 Task: Create a schedule automation trigger every 2 weeks on friday at 02:00 PM starting on May 1, 2021.
Action: Mouse moved to (1037, 297)
Screenshot: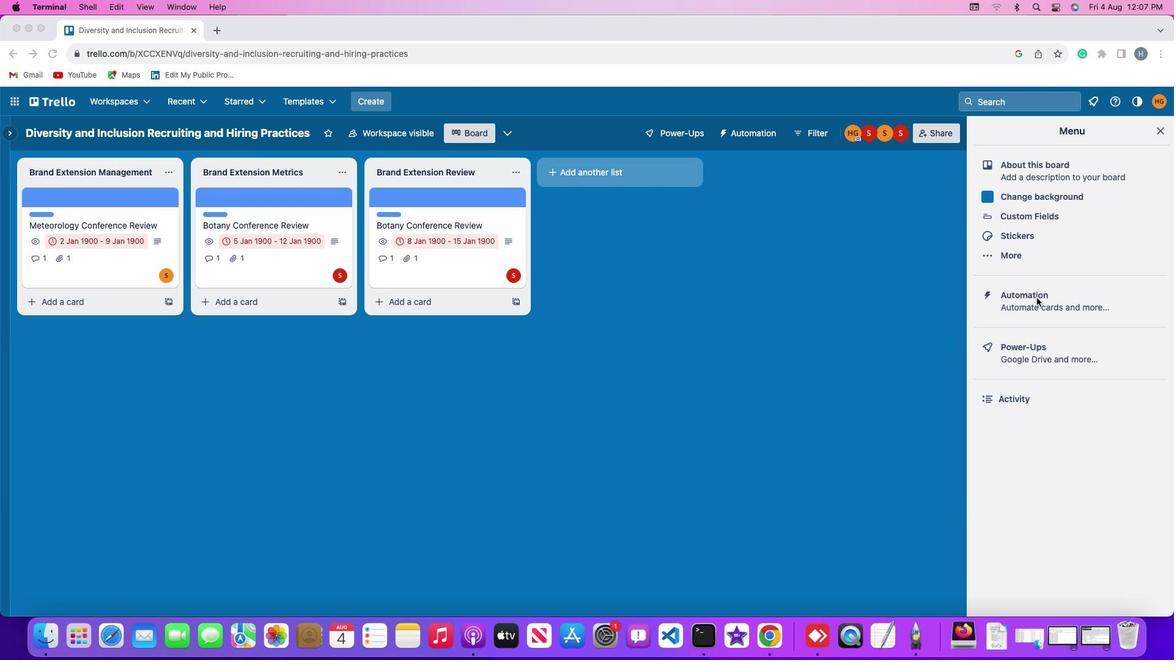 
Action: Mouse pressed left at (1037, 297)
Screenshot: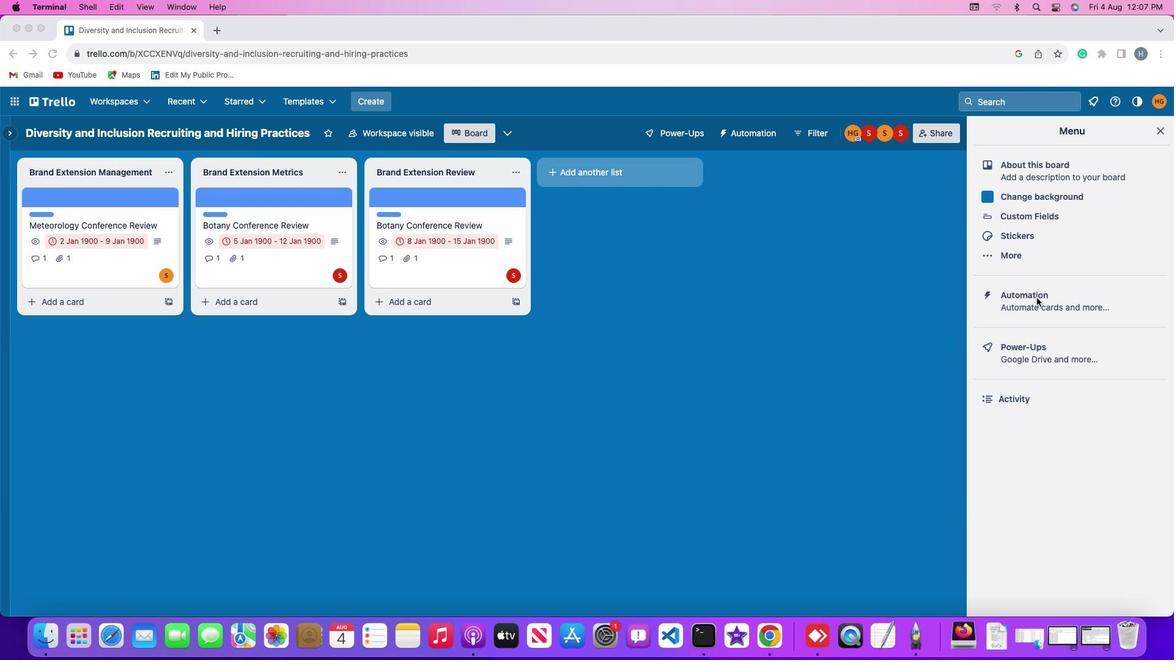 
Action: Mouse moved to (1046, 299)
Screenshot: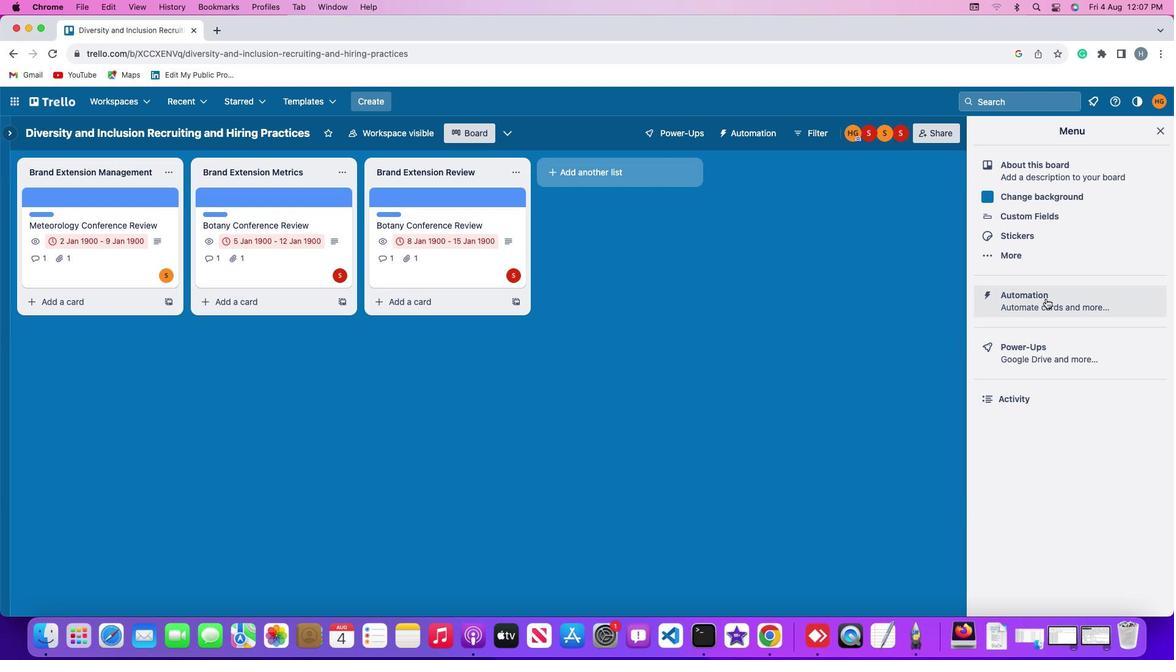 
Action: Mouse pressed left at (1046, 299)
Screenshot: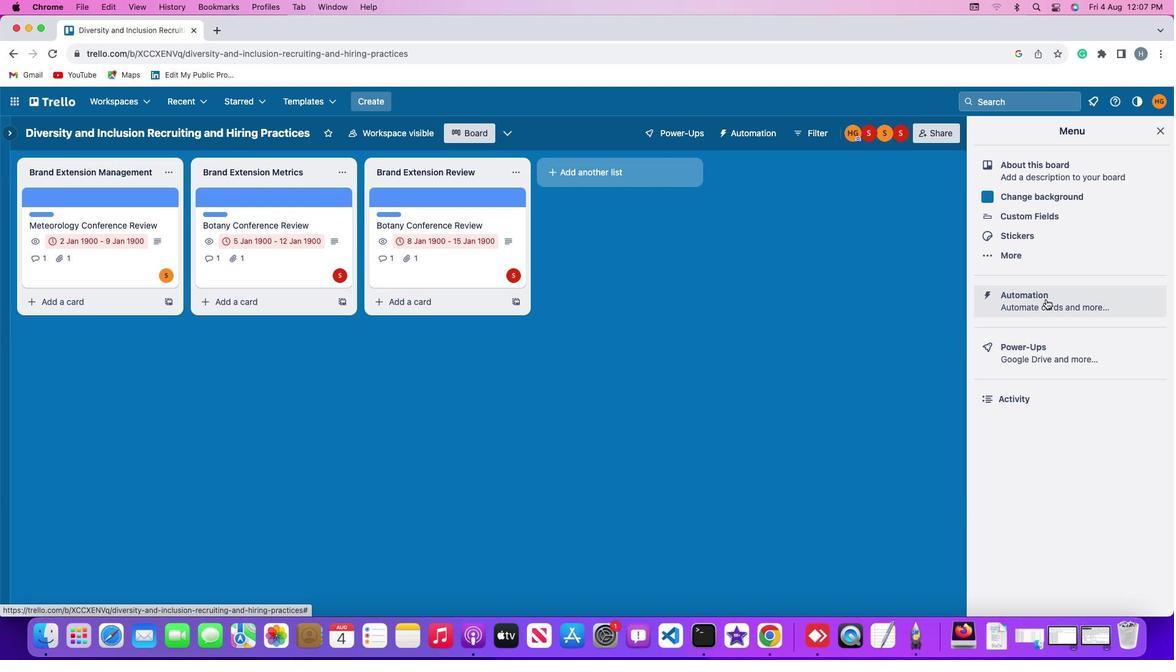 
Action: Mouse moved to (94, 259)
Screenshot: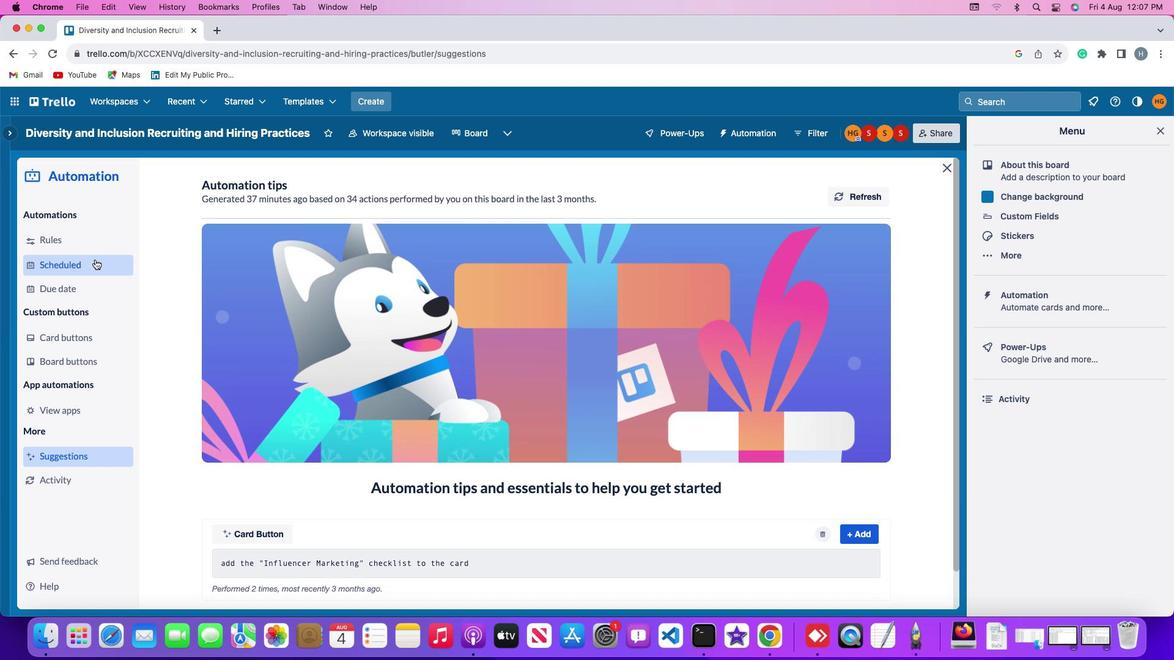
Action: Mouse pressed left at (94, 259)
Screenshot: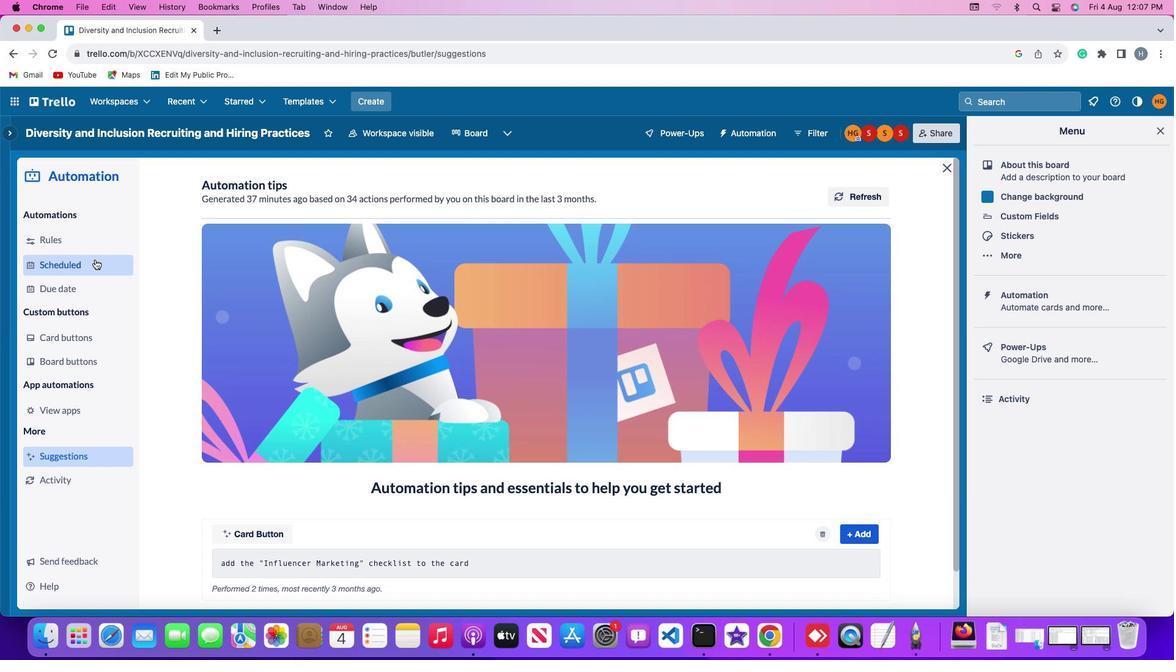 
Action: Mouse moved to (817, 189)
Screenshot: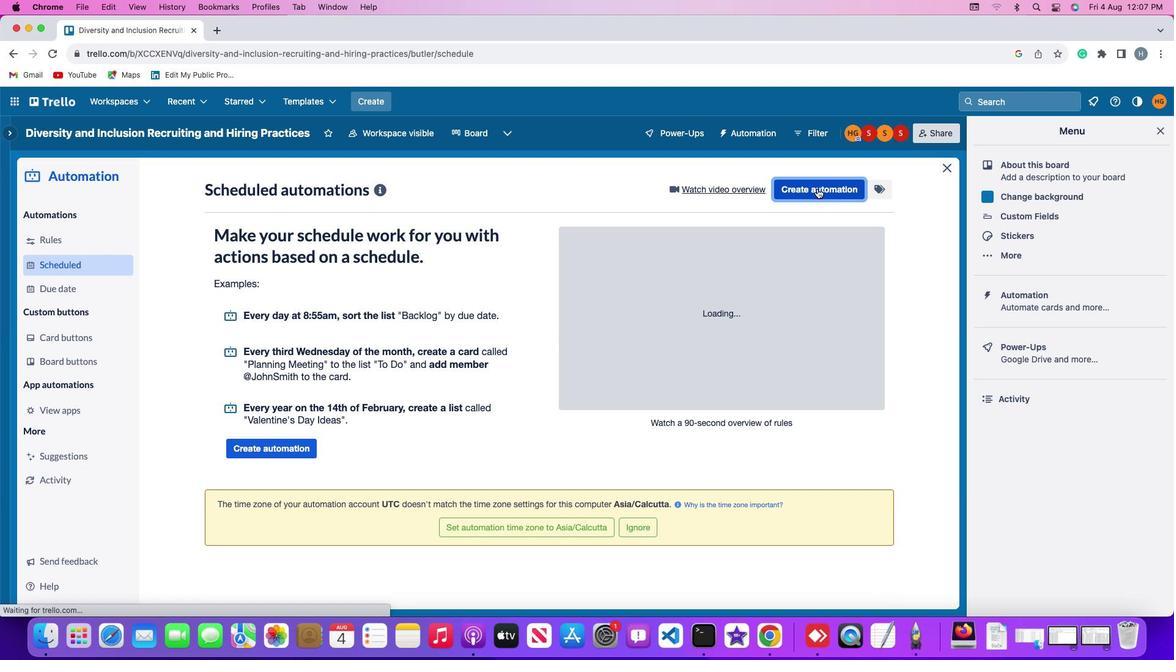 
Action: Mouse pressed left at (817, 189)
Screenshot: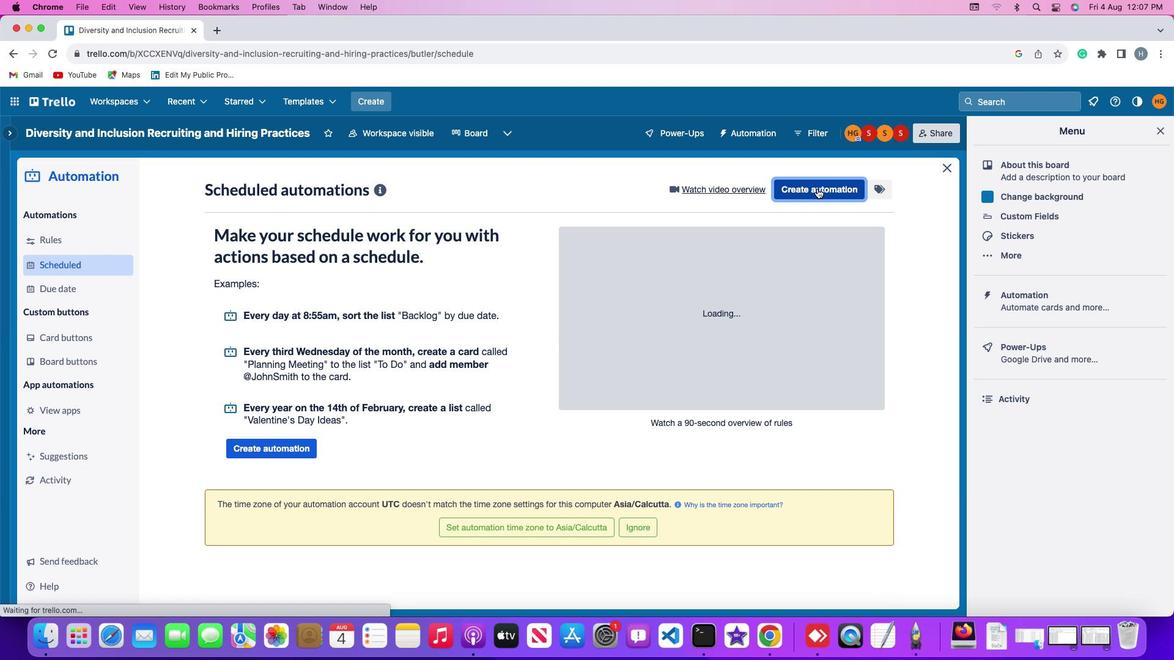
Action: Mouse moved to (664, 307)
Screenshot: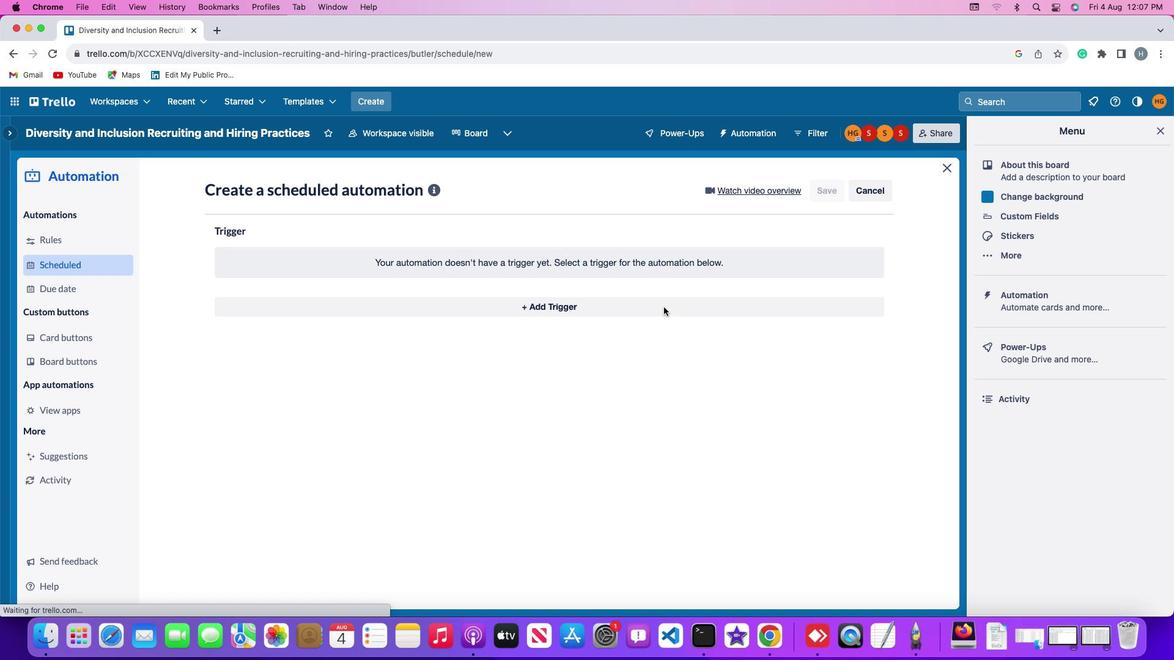 
Action: Mouse pressed left at (664, 307)
Screenshot: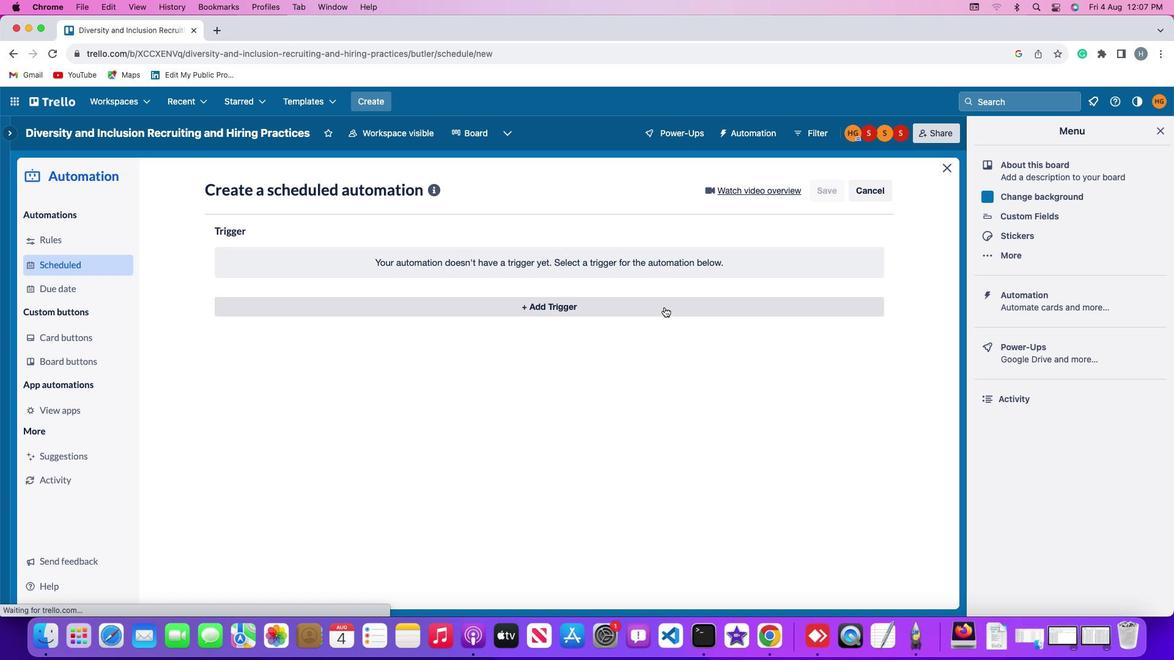 
Action: Mouse moved to (260, 435)
Screenshot: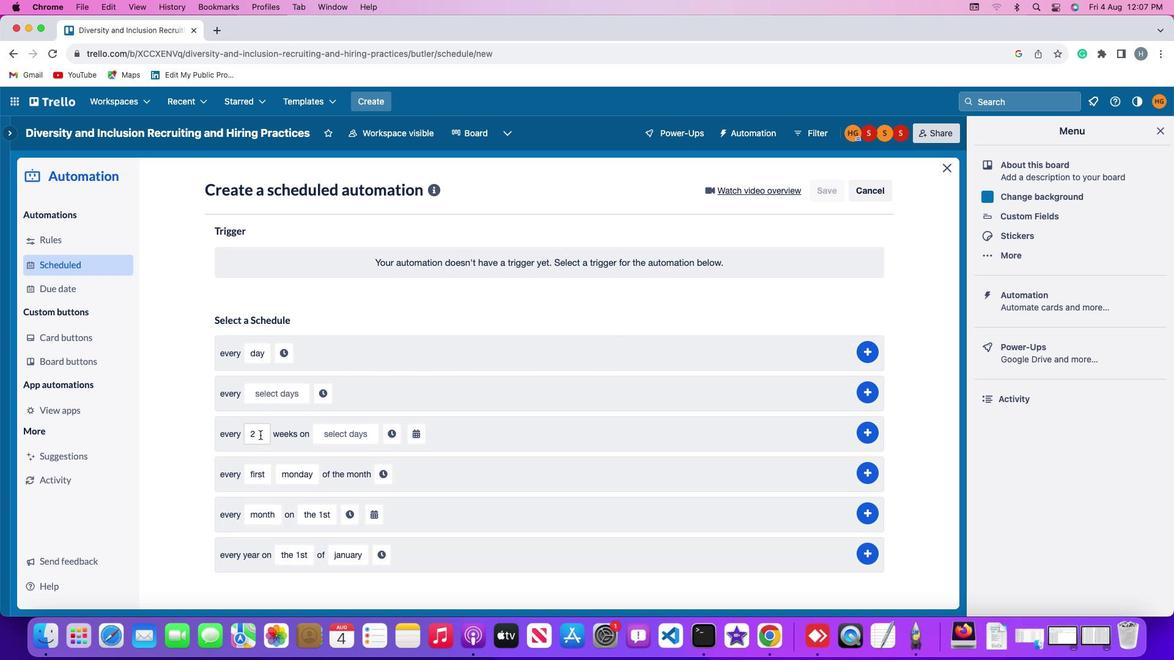
Action: Mouse pressed left at (260, 435)
Screenshot: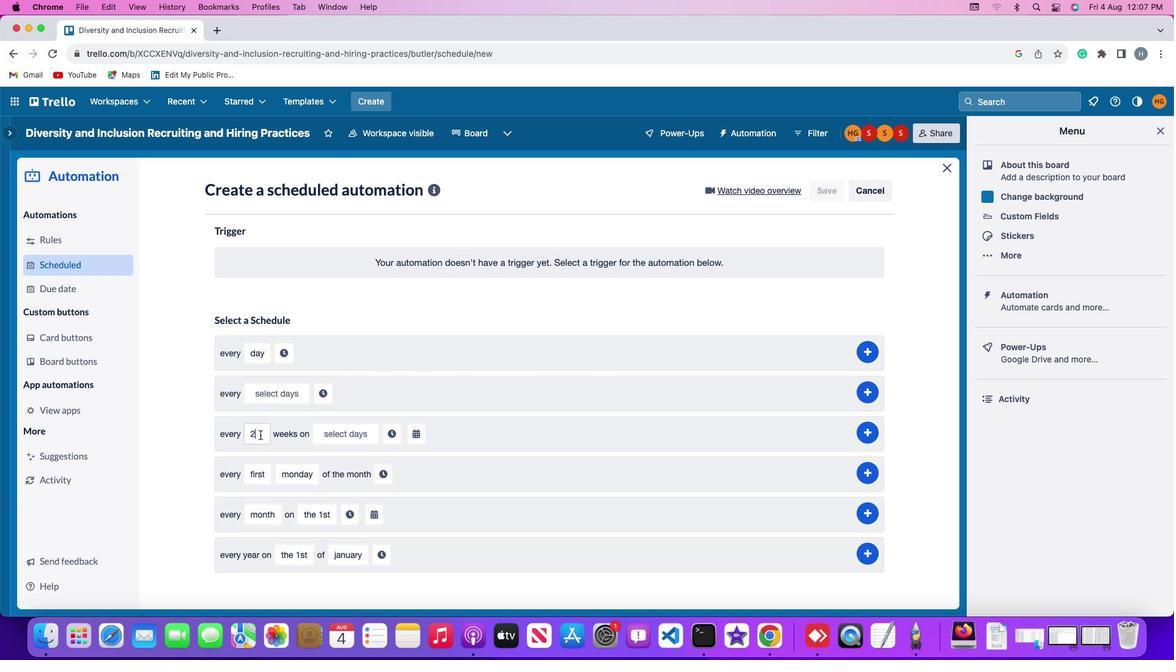 
Action: Key pressed Key.backspace'2'
Screenshot: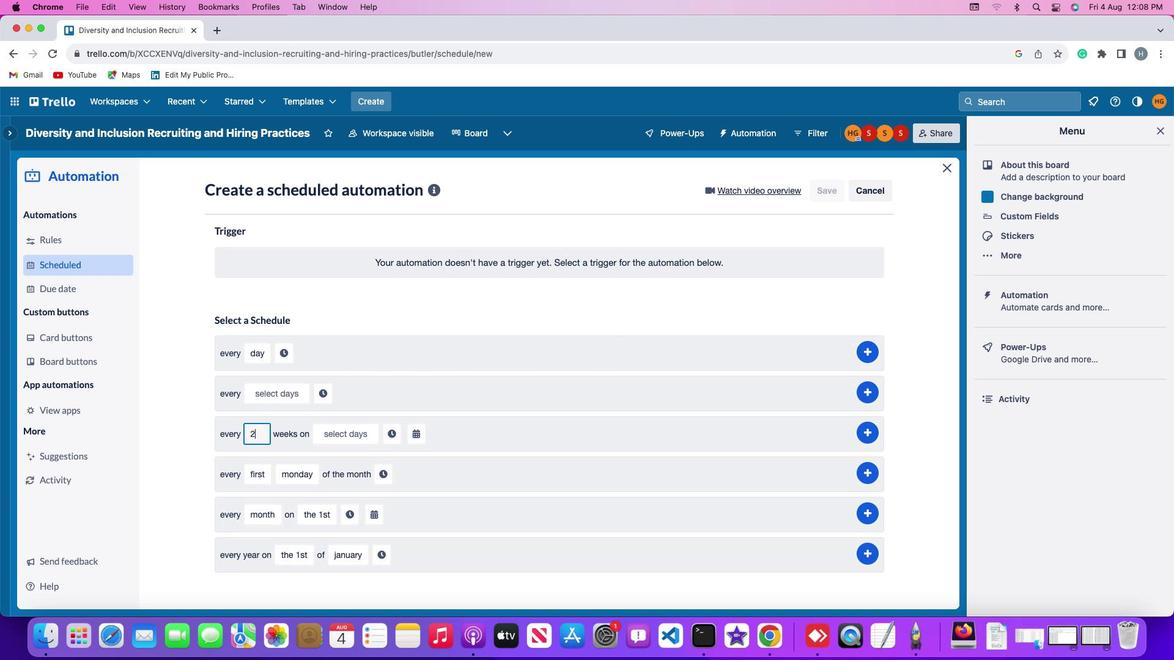 
Action: Mouse moved to (353, 365)
Screenshot: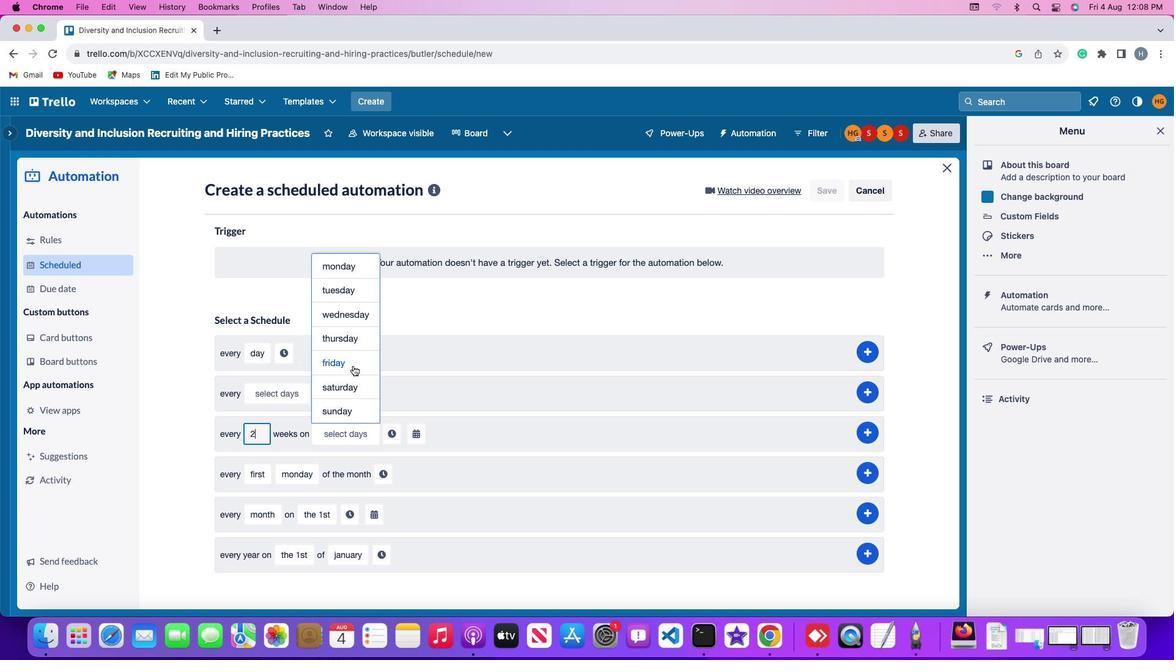 
Action: Mouse pressed left at (353, 365)
Screenshot: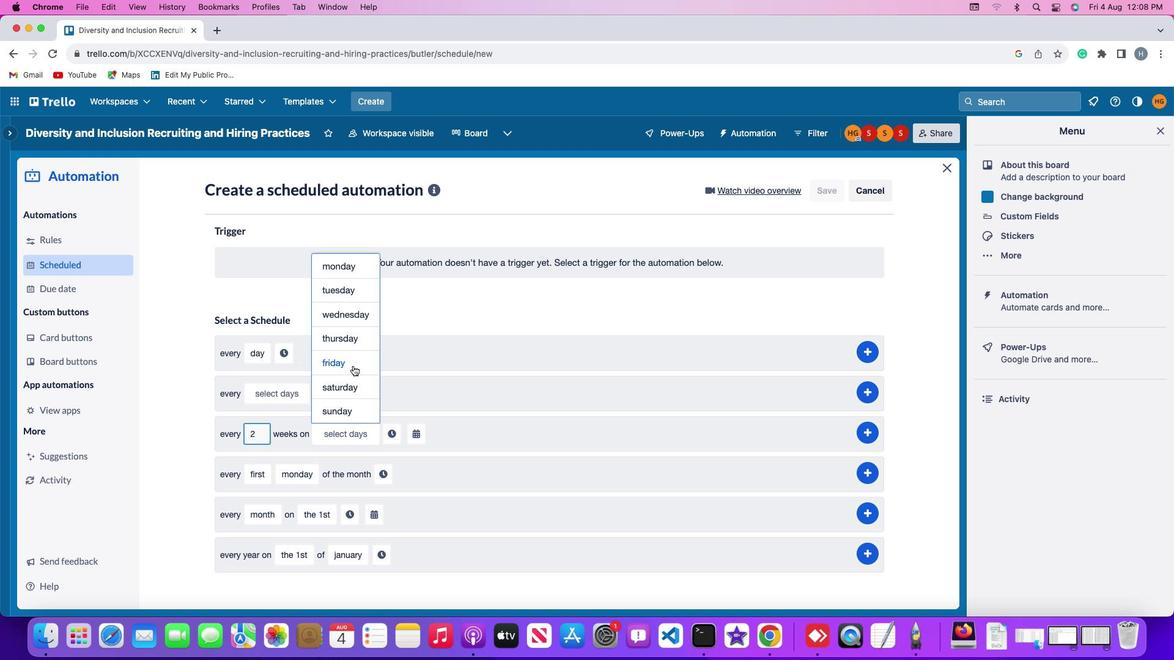 
Action: Mouse moved to (387, 430)
Screenshot: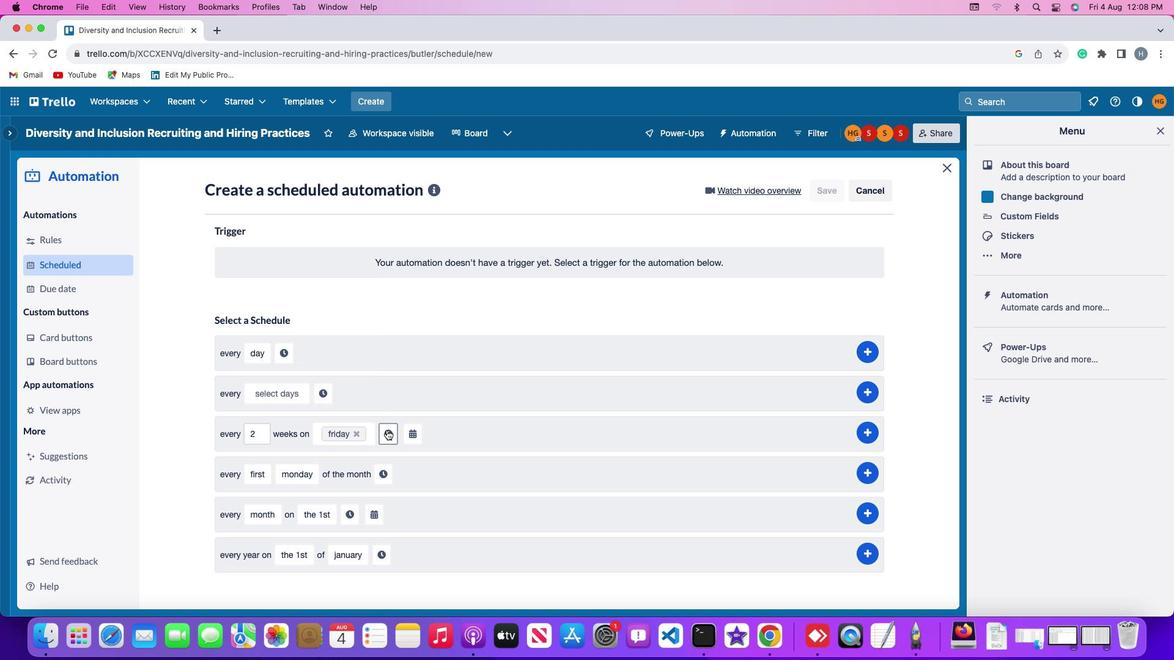 
Action: Mouse pressed left at (387, 430)
Screenshot: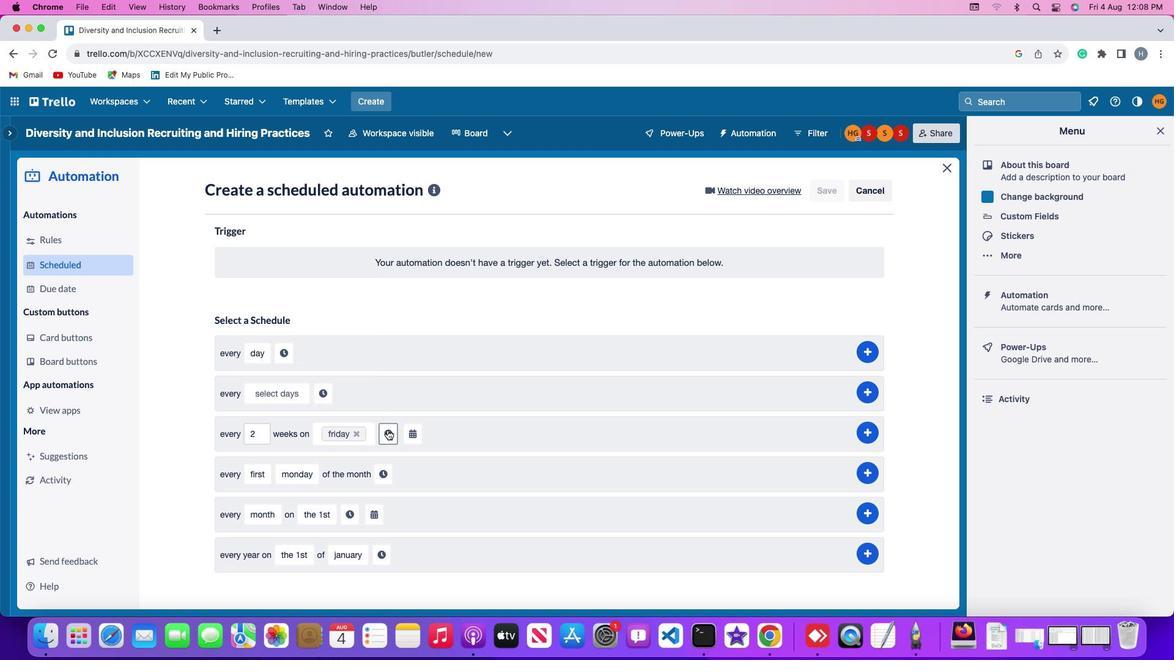 
Action: Mouse moved to (412, 434)
Screenshot: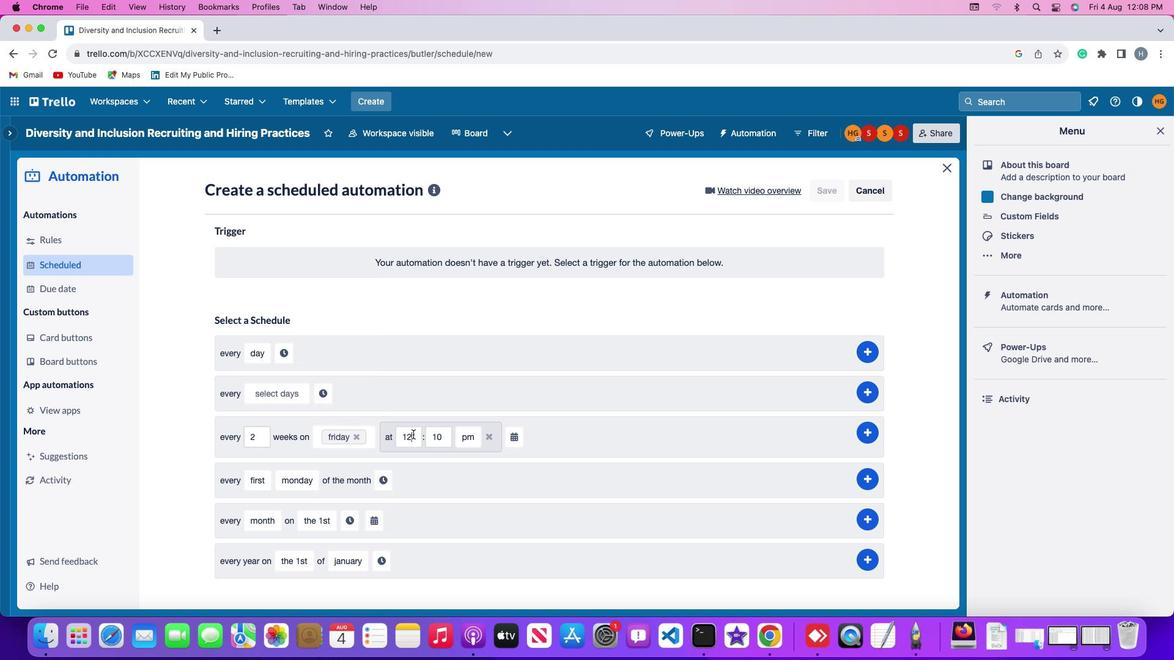 
Action: Mouse pressed left at (412, 434)
Screenshot: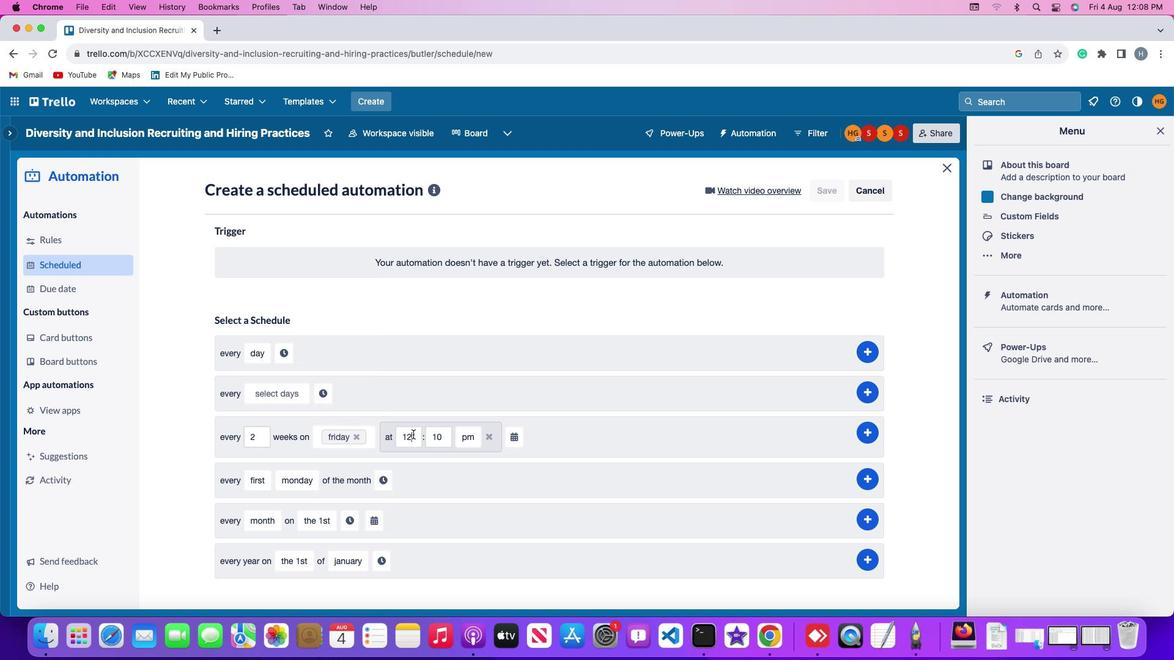 
Action: Mouse moved to (413, 434)
Screenshot: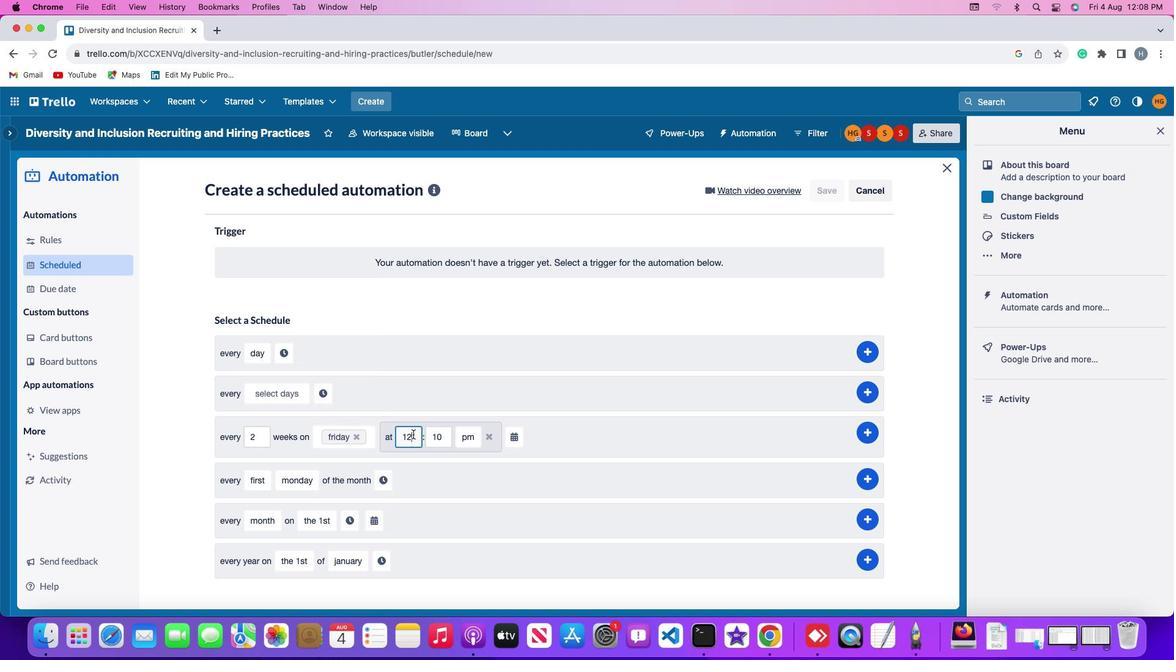 
Action: Key pressed Key.backspaceKey.backspace
Screenshot: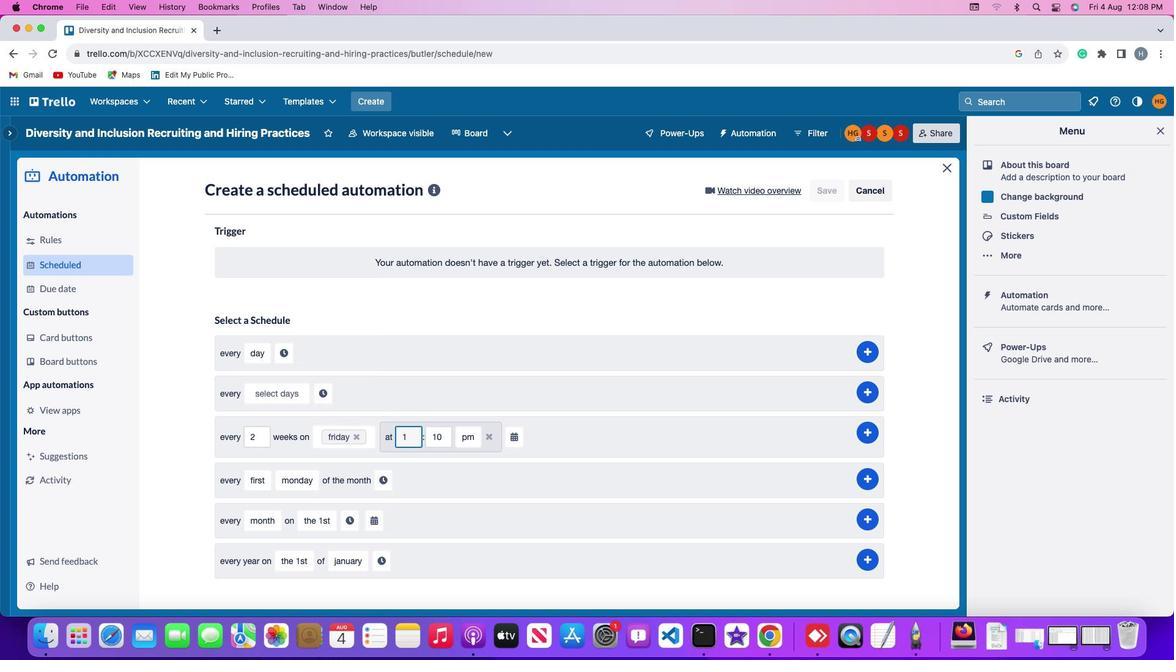 
Action: Mouse moved to (412, 434)
Screenshot: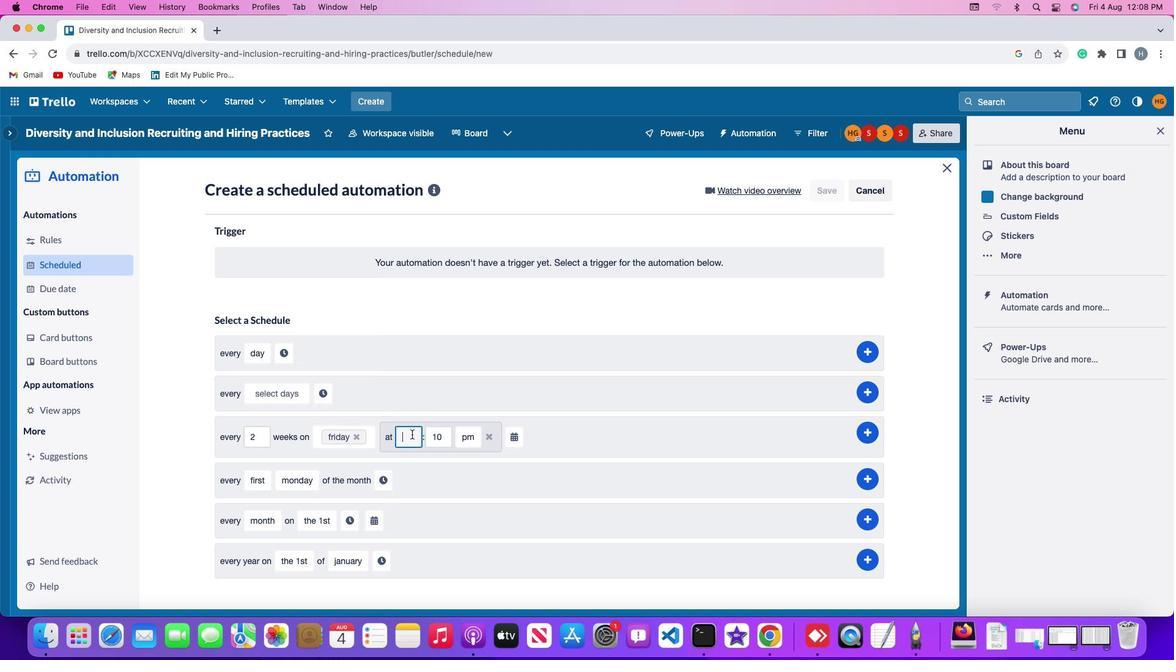 
Action: Key pressed '2'
Screenshot: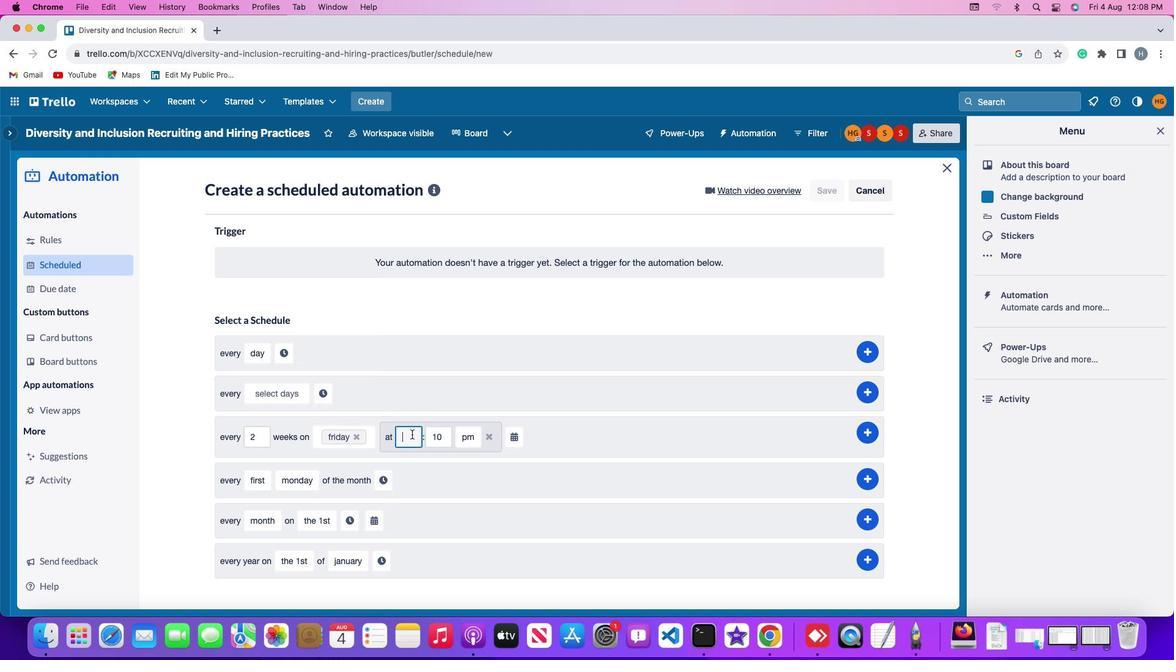 
Action: Mouse moved to (446, 435)
Screenshot: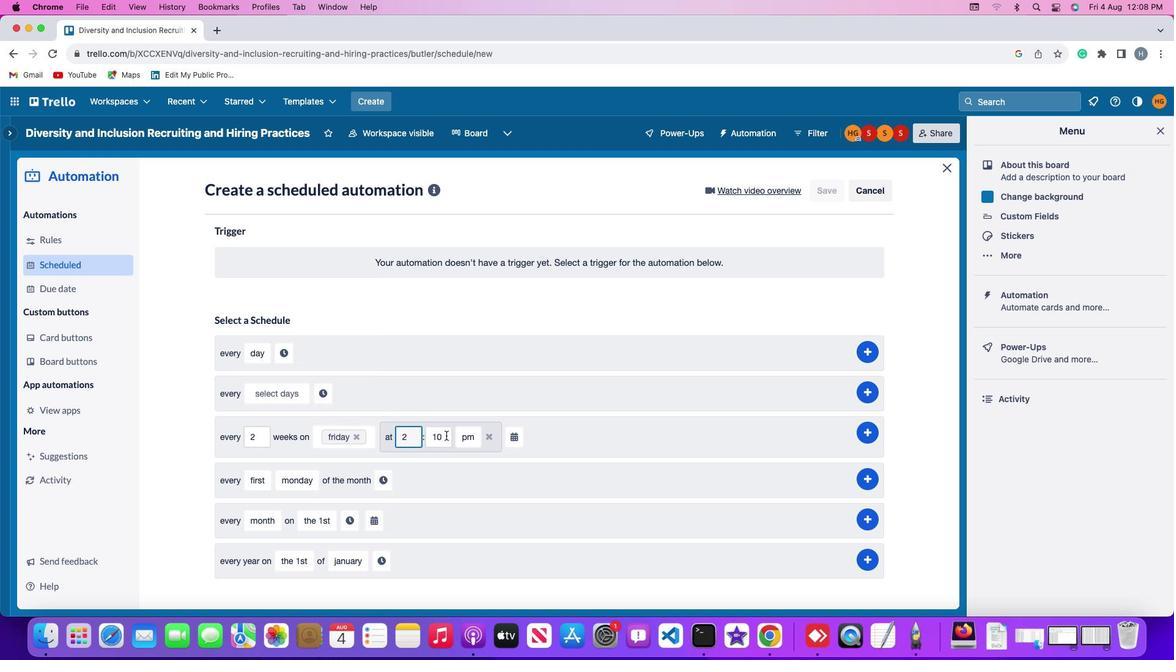 
Action: Mouse pressed left at (446, 435)
Screenshot: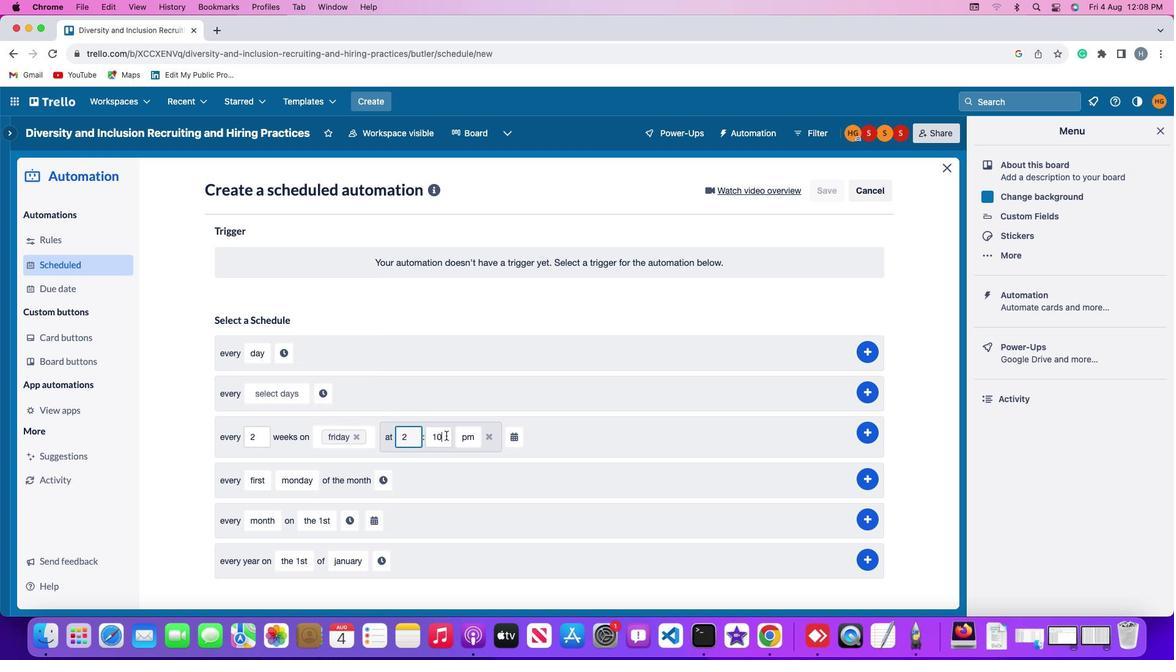 
Action: Key pressed Key.backspaceKey.backspace
Screenshot: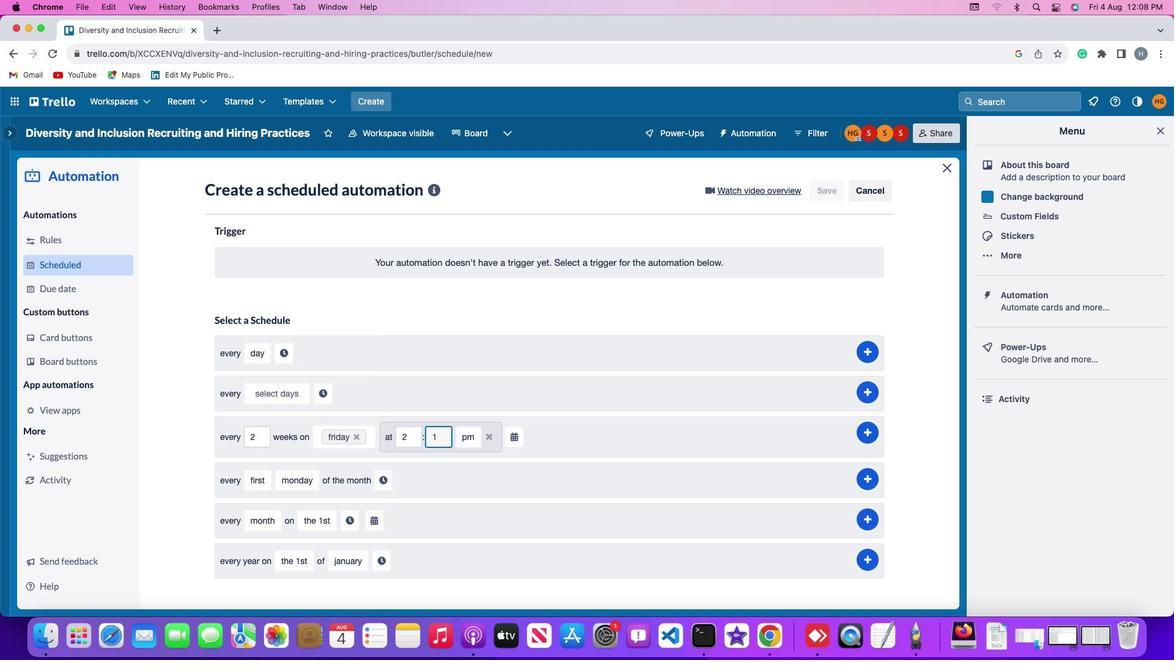 
Action: Mouse moved to (446, 435)
Screenshot: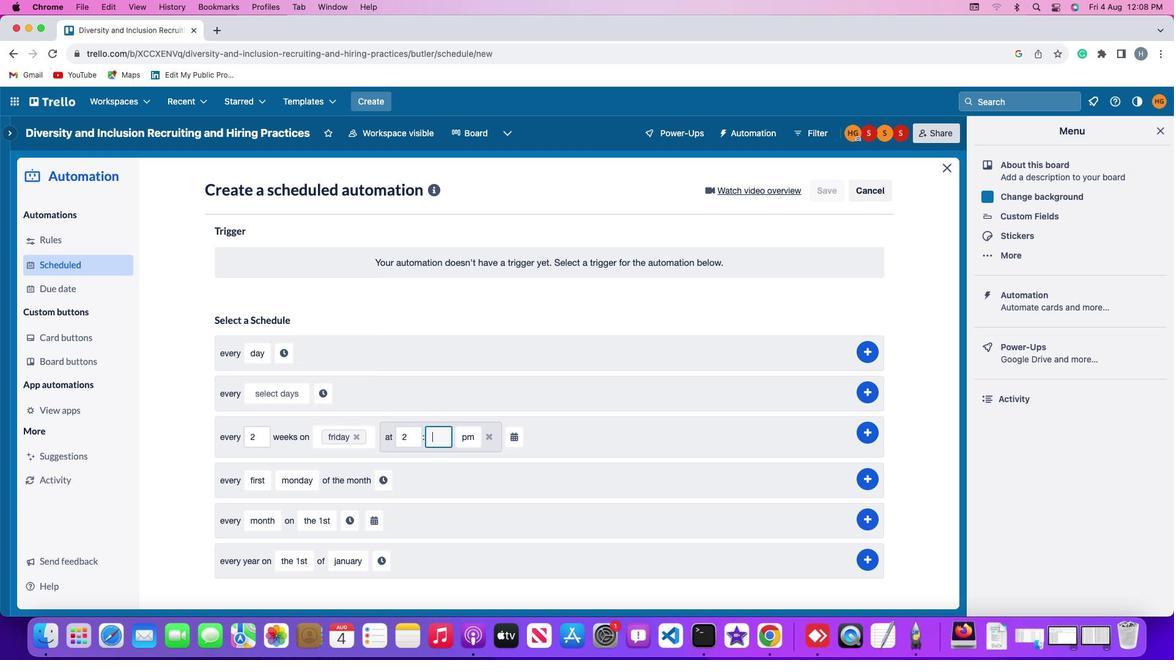 
Action: Key pressed '0'
Screenshot: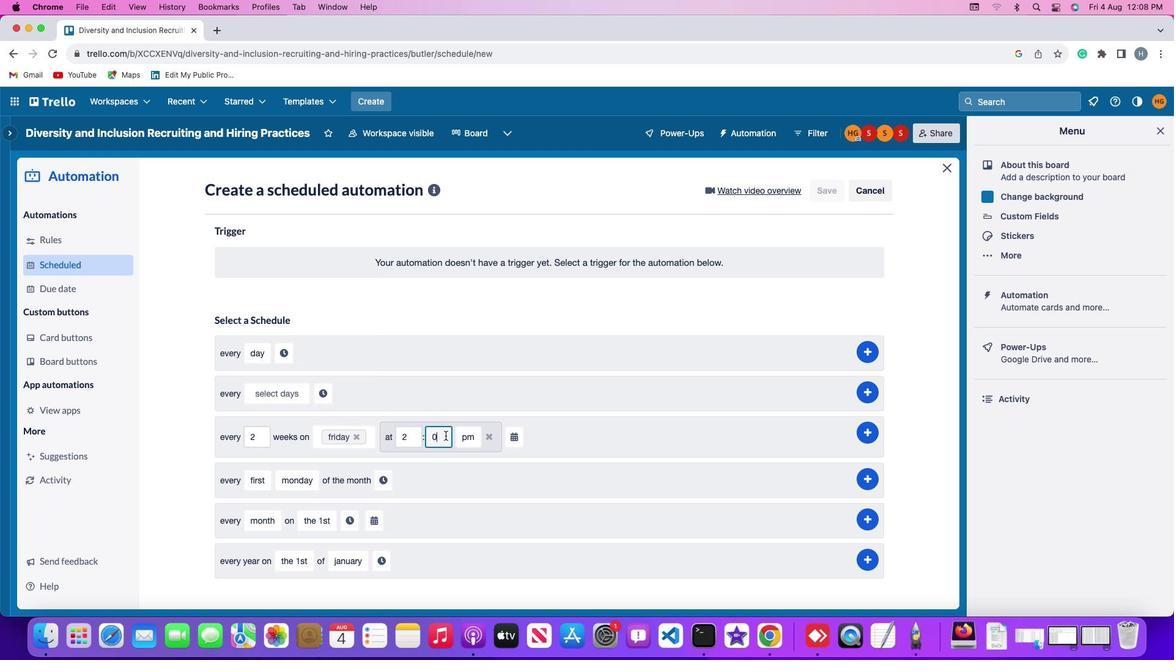 
Action: Mouse moved to (444, 435)
Screenshot: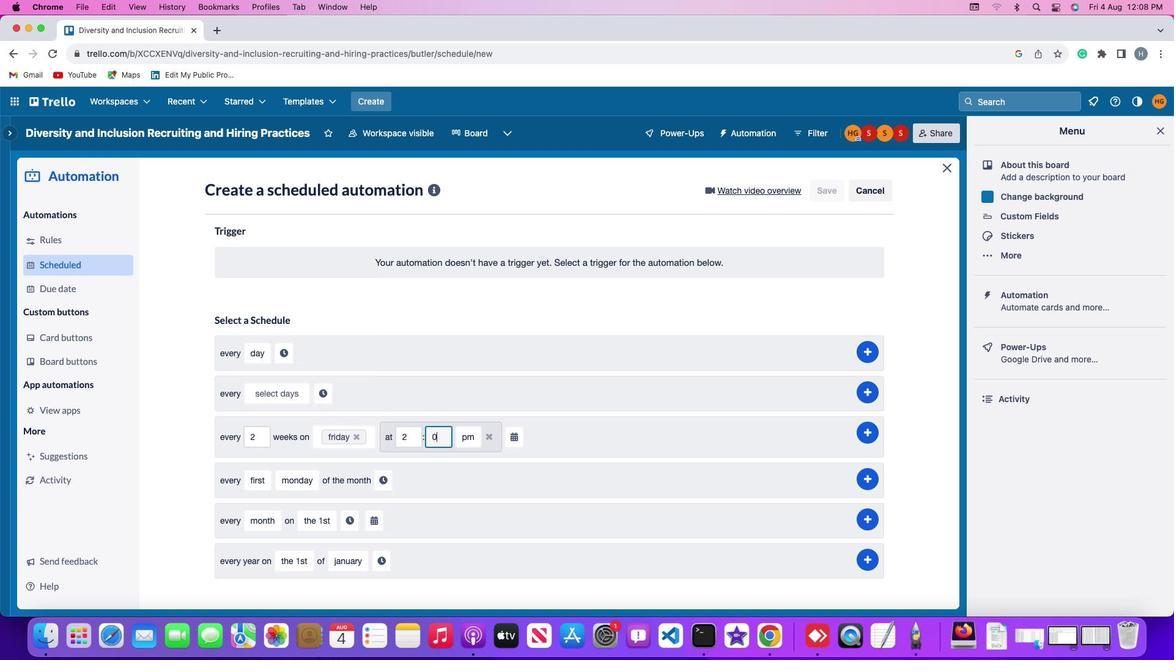 
Action: Key pressed '0'
Screenshot: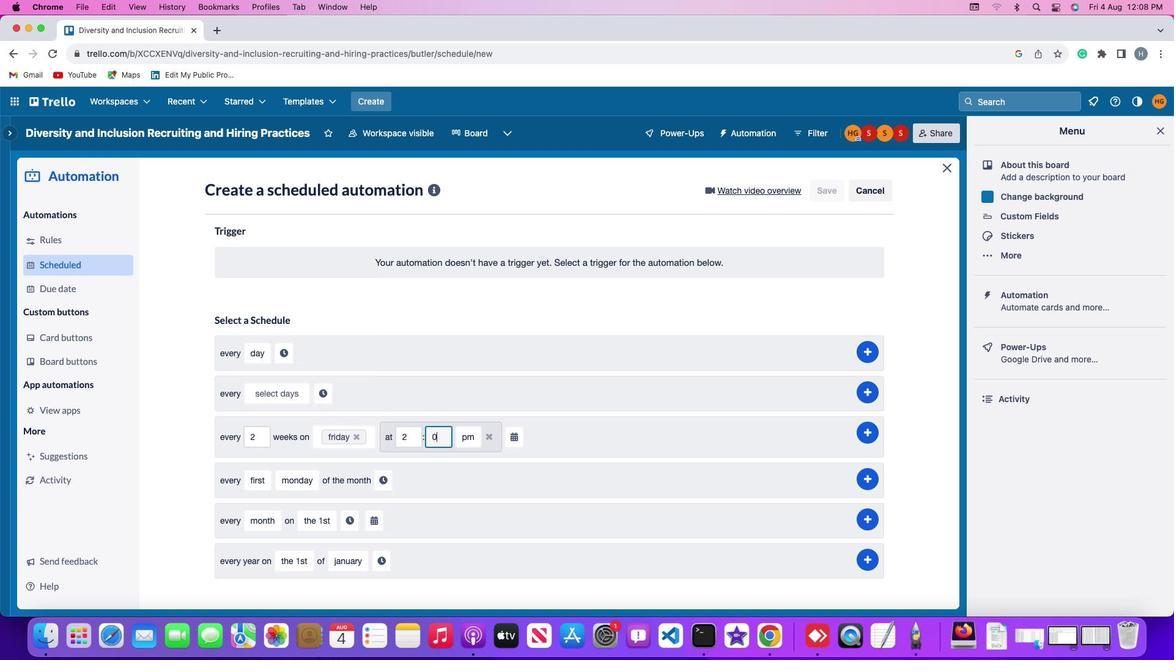 
Action: Mouse moved to (469, 485)
Screenshot: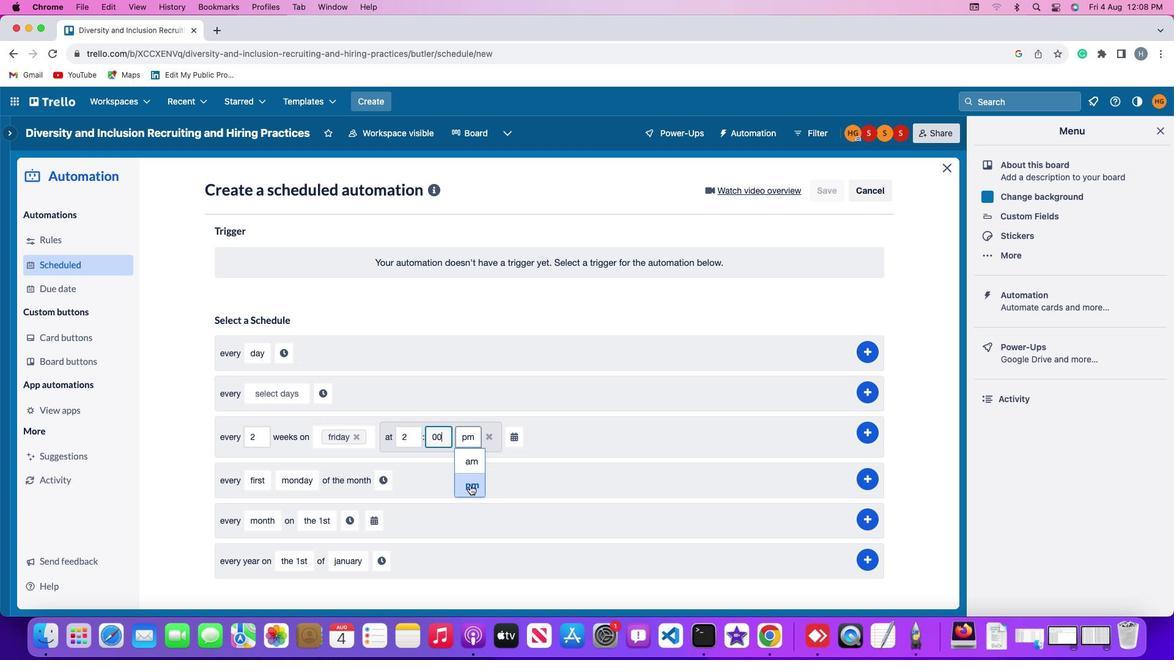 
Action: Mouse pressed left at (469, 485)
Screenshot: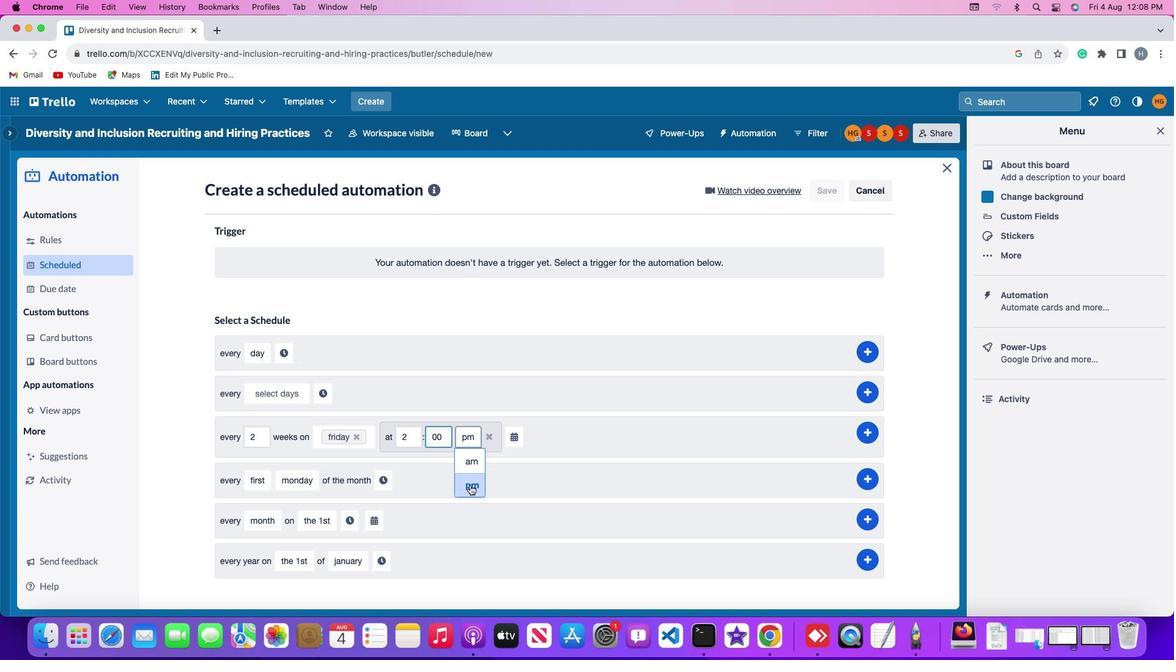 
Action: Mouse moved to (518, 439)
Screenshot: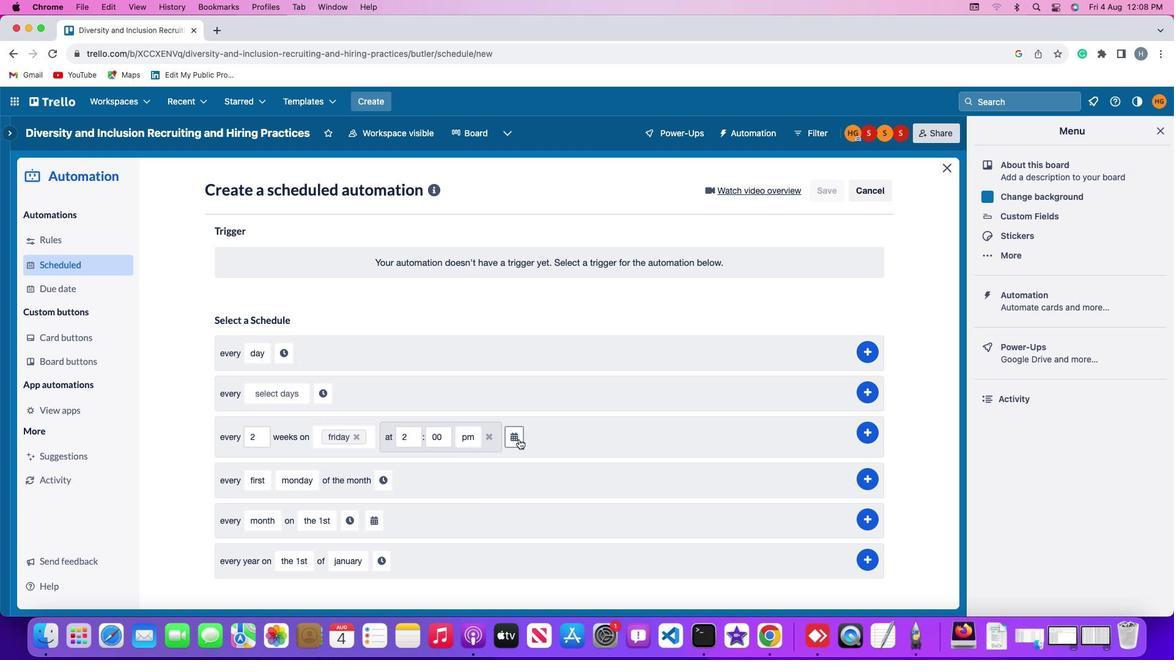 
Action: Mouse pressed left at (518, 439)
Screenshot: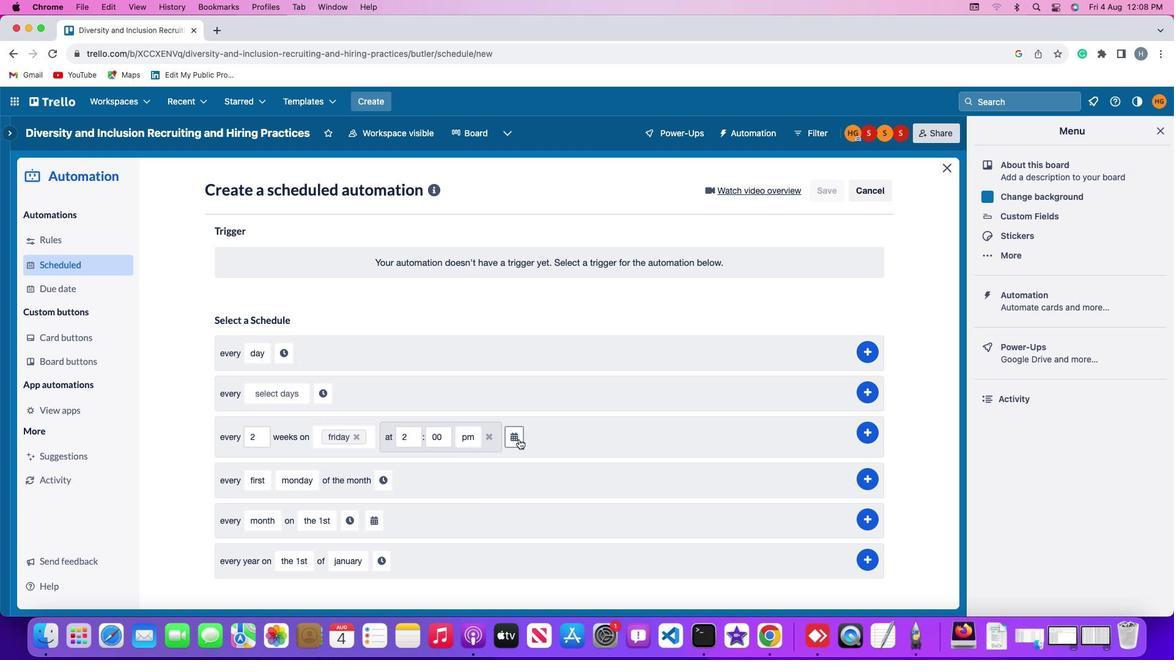 
Action: Mouse moved to (585, 406)
Screenshot: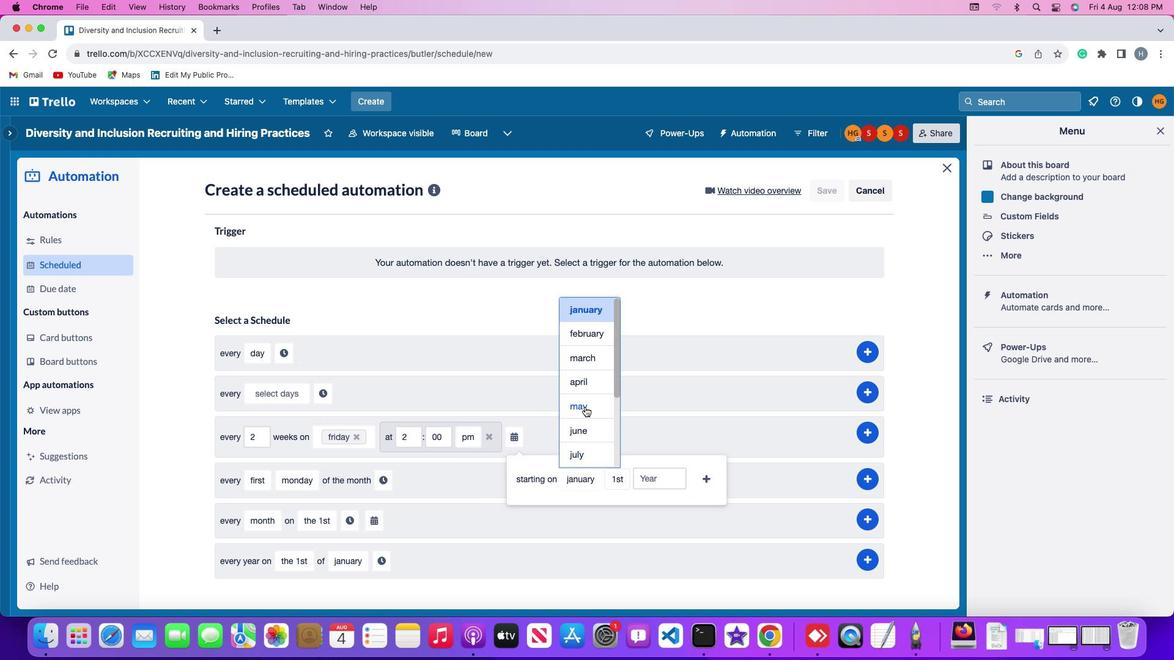 
Action: Mouse pressed left at (585, 406)
Screenshot: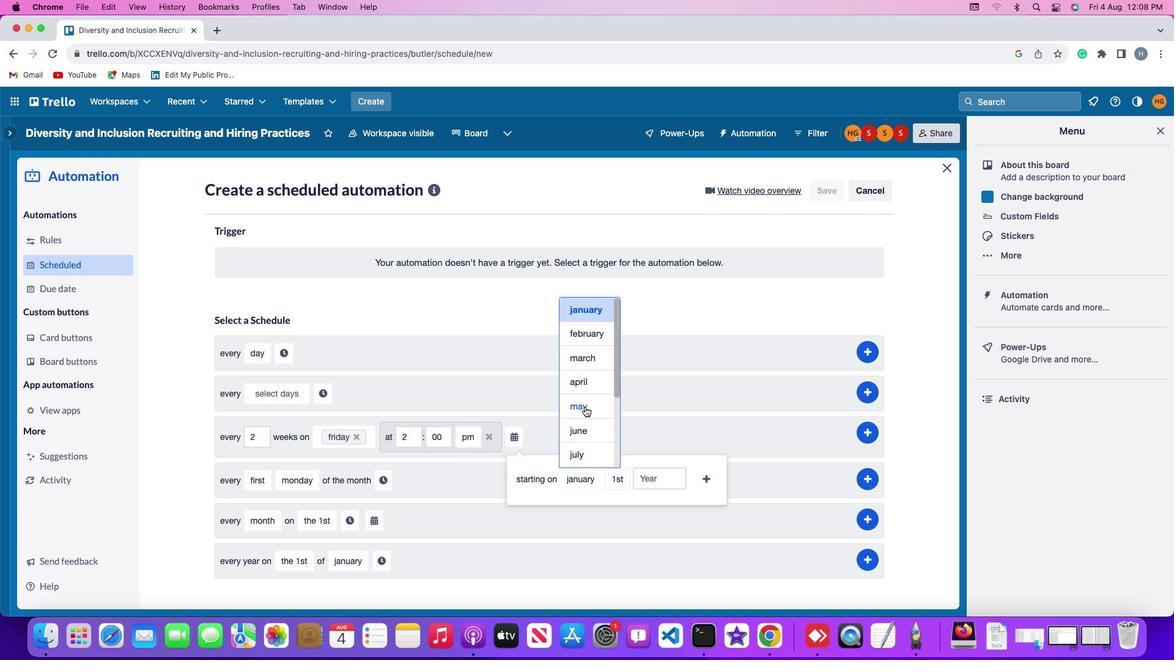 
Action: Mouse moved to (605, 479)
Screenshot: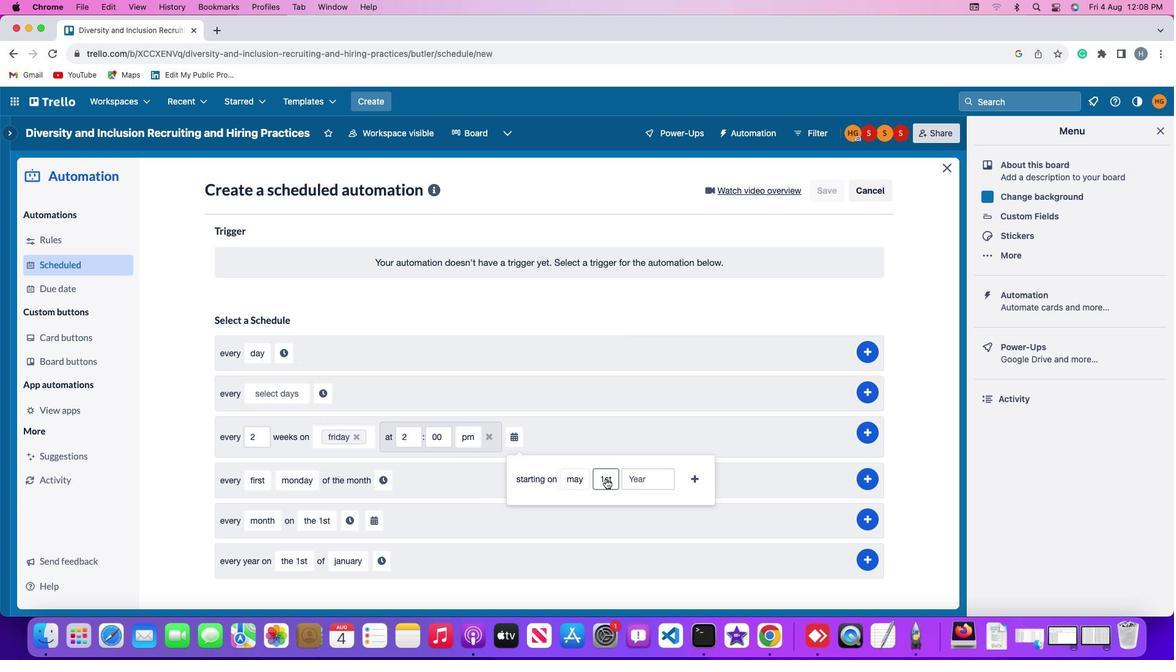 
Action: Mouse pressed left at (605, 479)
Screenshot: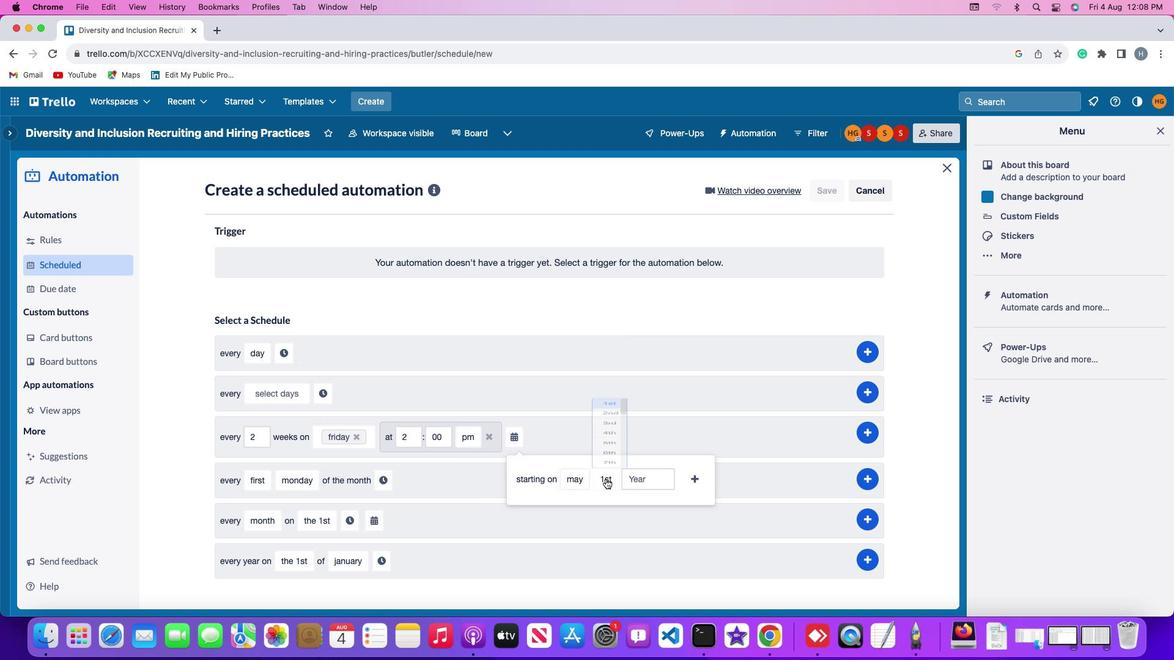 
Action: Mouse moved to (611, 310)
Screenshot: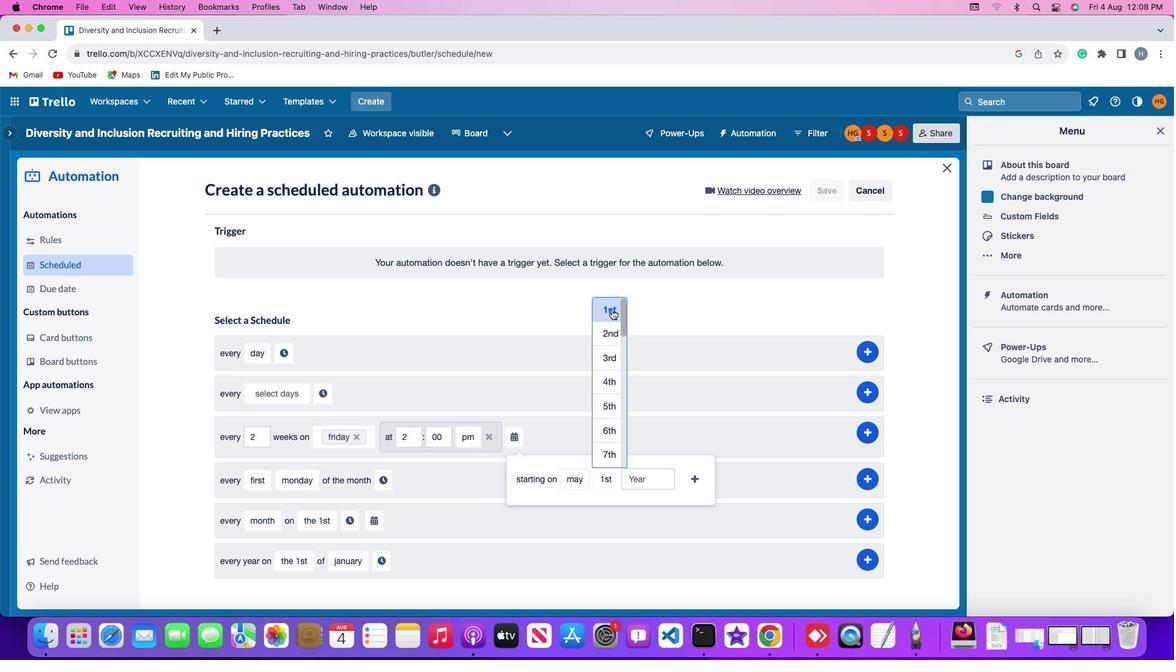 
Action: Mouse pressed left at (611, 310)
Screenshot: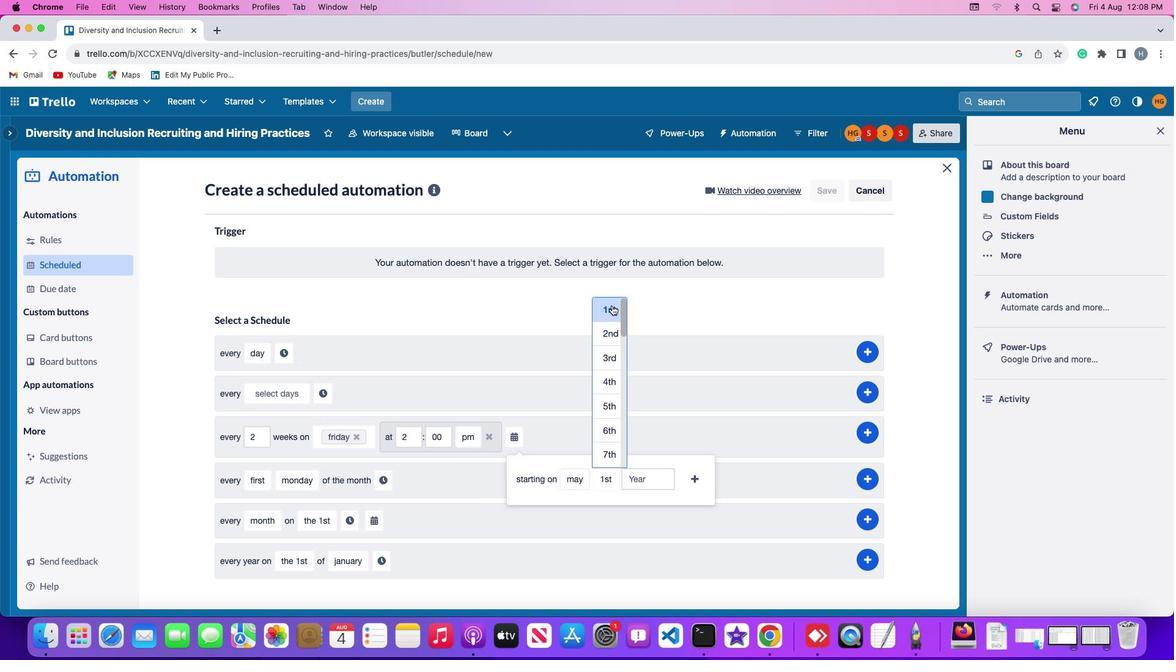 
Action: Mouse moved to (649, 477)
Screenshot: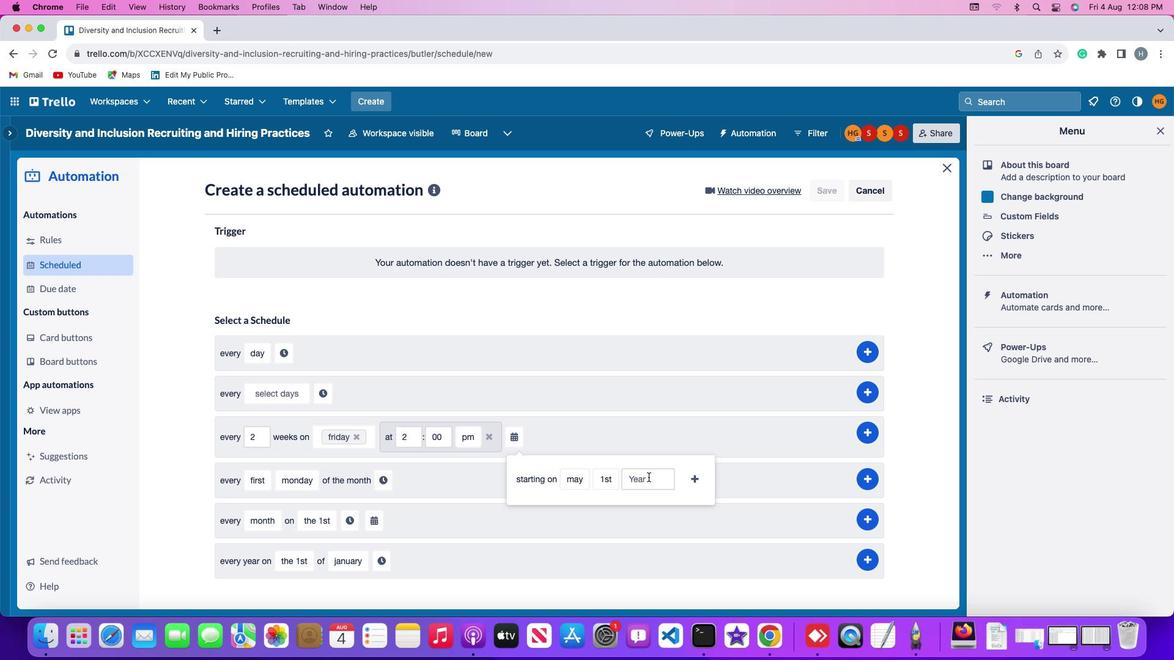 
Action: Mouse pressed left at (649, 477)
Screenshot: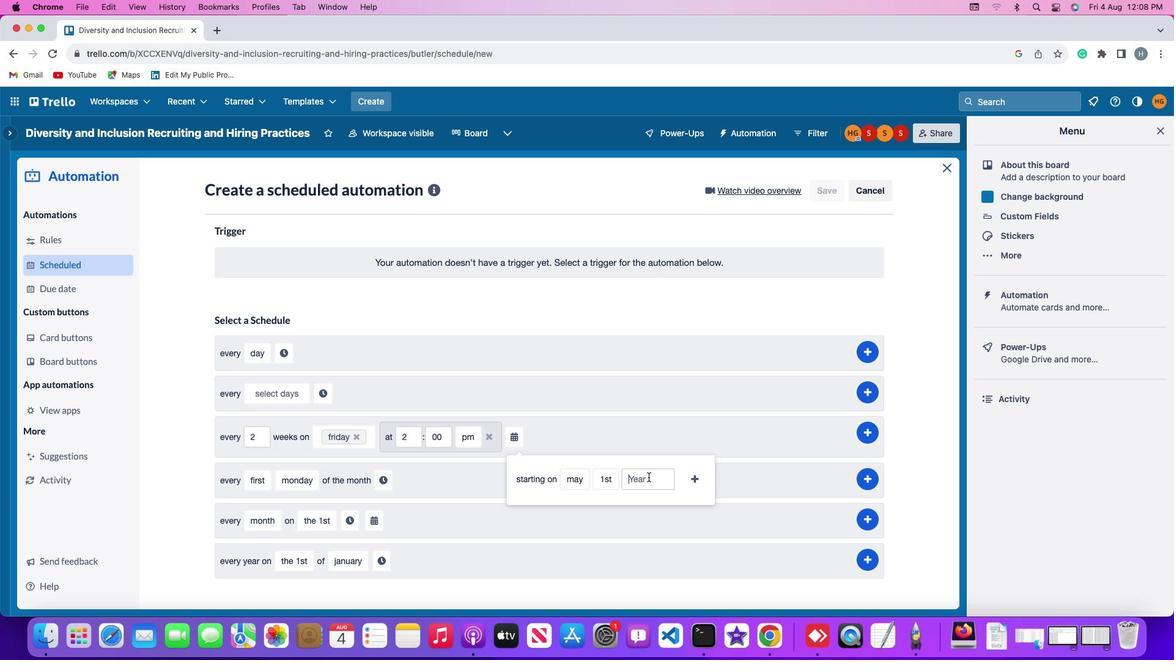 
Action: Mouse moved to (648, 477)
Screenshot: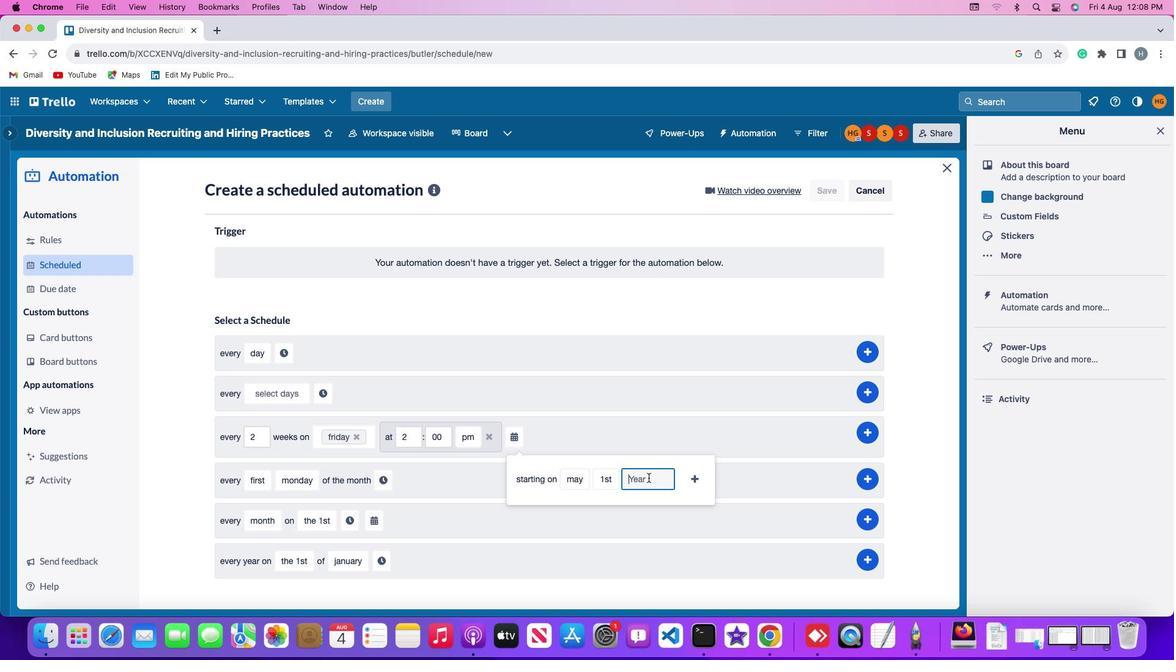 
Action: Key pressed '2''0''2''1'
Screenshot: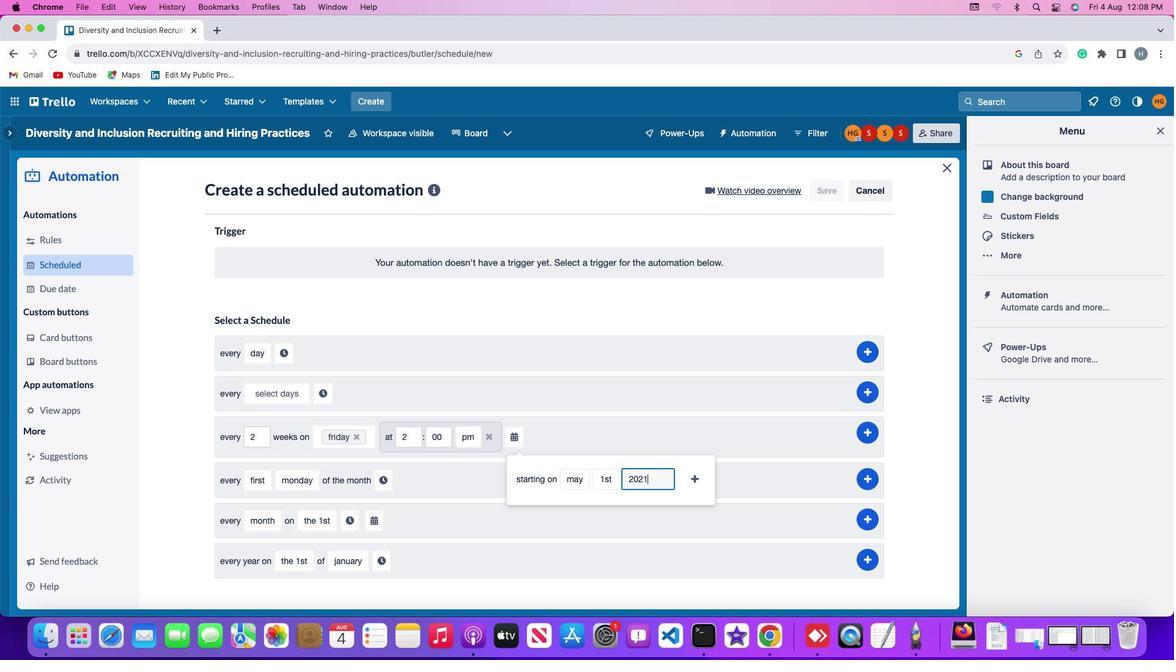 
Action: Mouse moved to (695, 479)
Screenshot: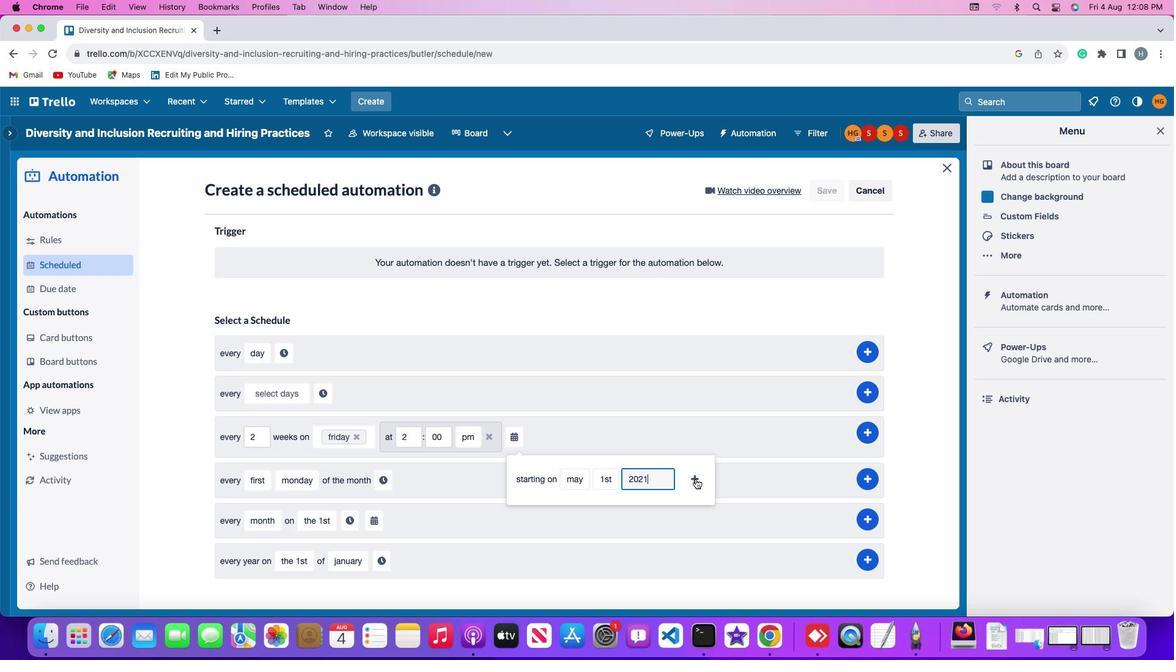 
Action: Mouse pressed left at (695, 479)
Screenshot: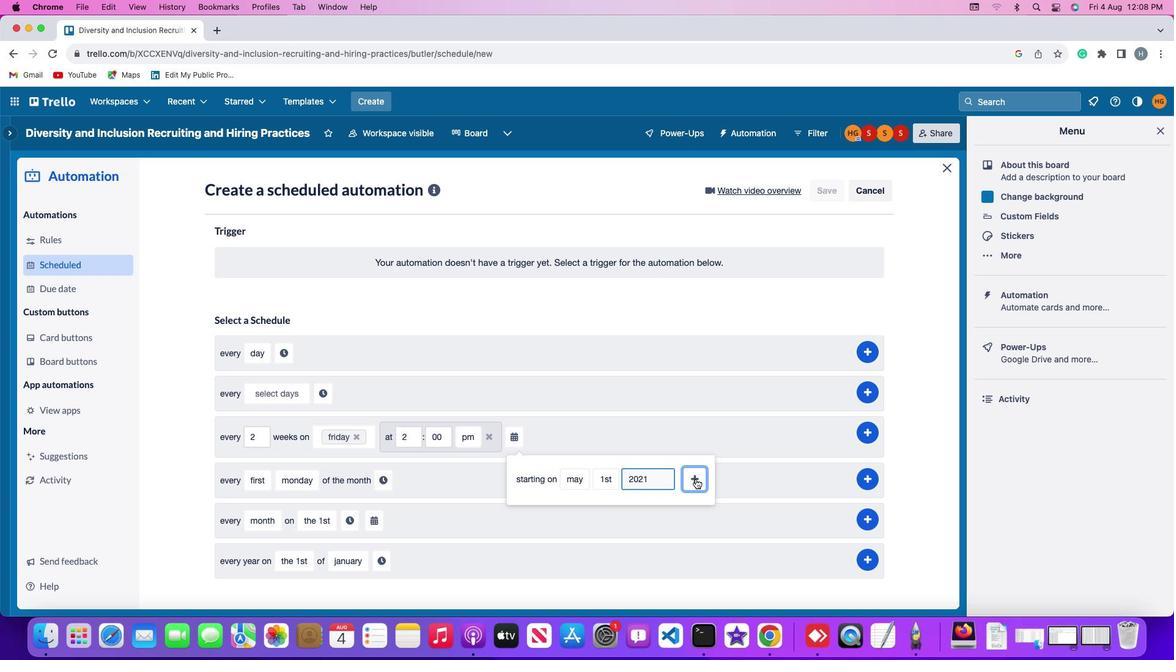 
Action: Mouse moved to (869, 431)
Screenshot: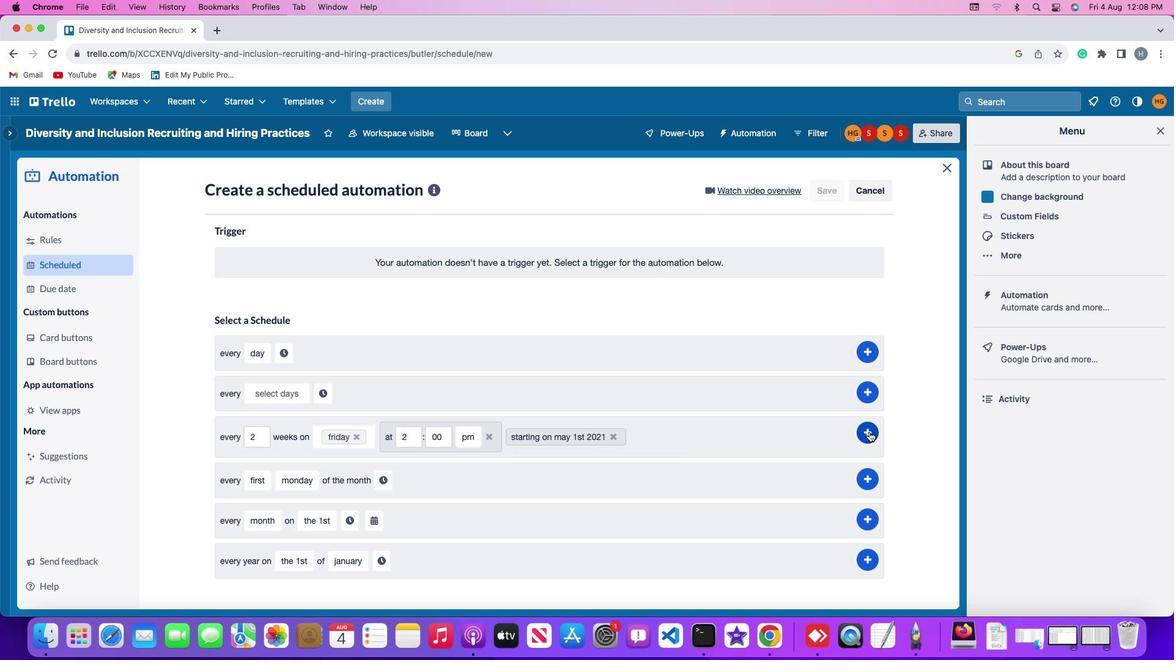 
Action: Mouse pressed left at (869, 431)
Screenshot: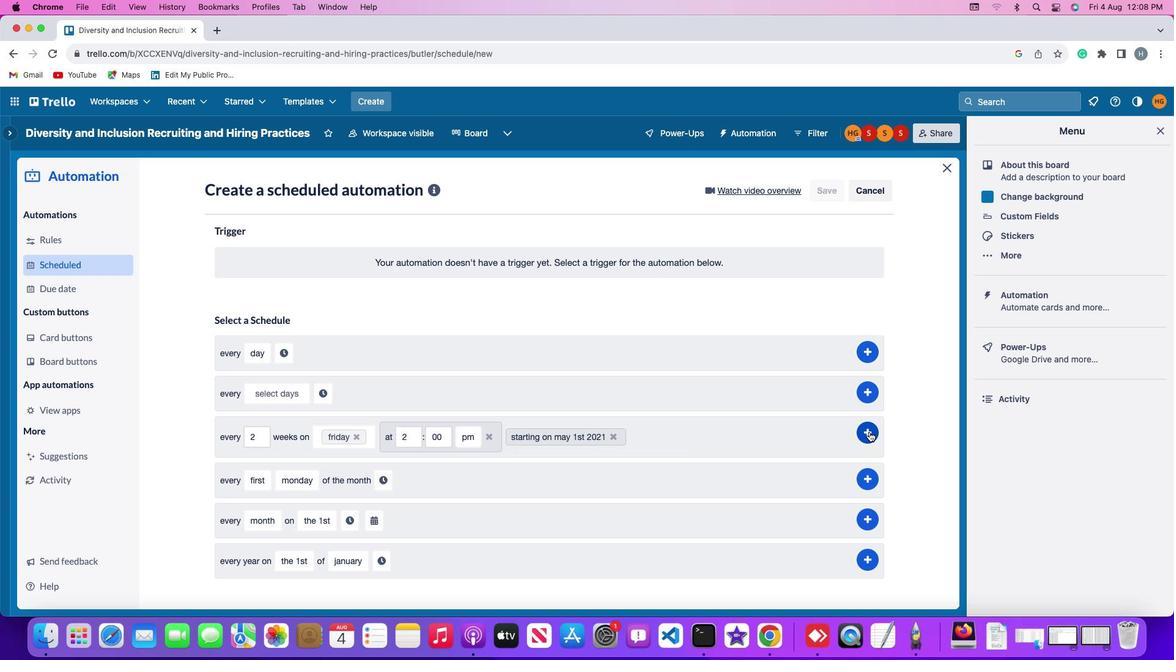 
Action: Mouse moved to (711, 354)
Screenshot: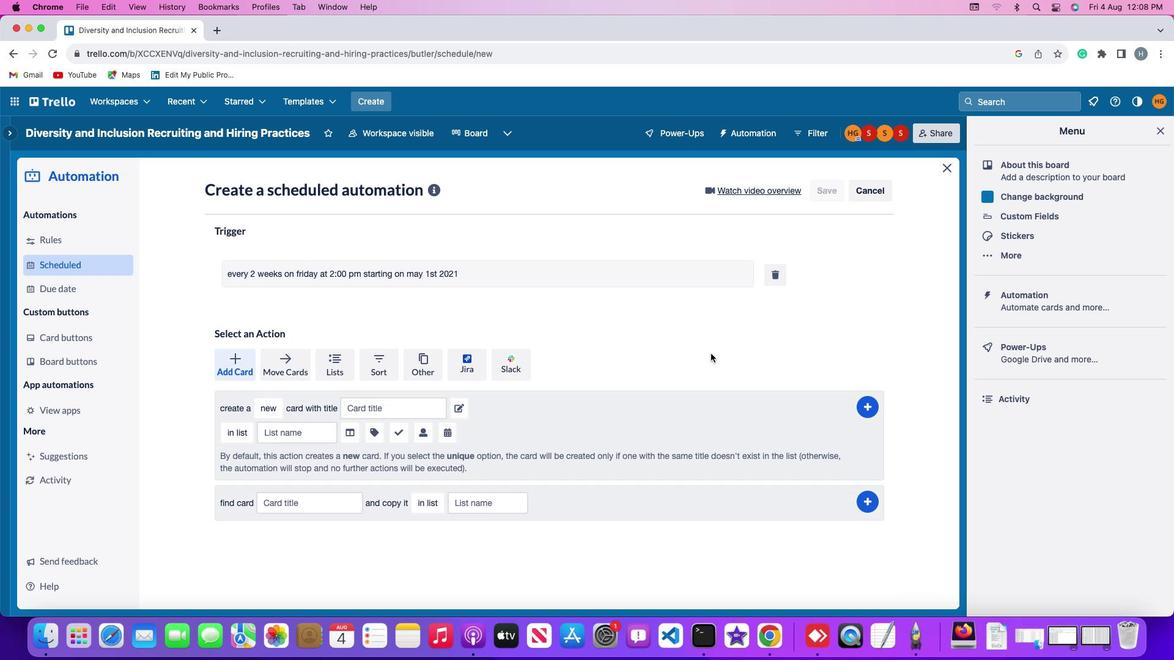 
